 Task: Find connections with filter location Esztergom with filter topic #bestadvicewith filter profile language Potuguese with filter current company Center for Creative Leadership with filter school St. Teresa's College  with filter industry Loan Brokers with filter service category DJing with filter keywords title Customer Care Associate
Action: Mouse pressed left at (549, 70)
Screenshot: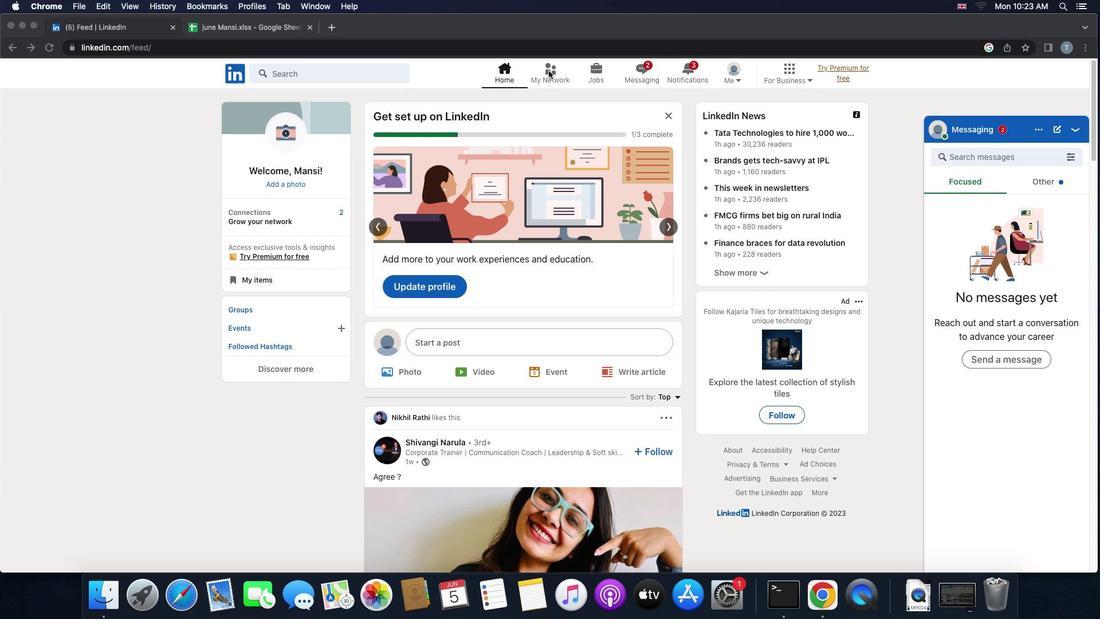 
Action: Mouse pressed left at (549, 70)
Screenshot: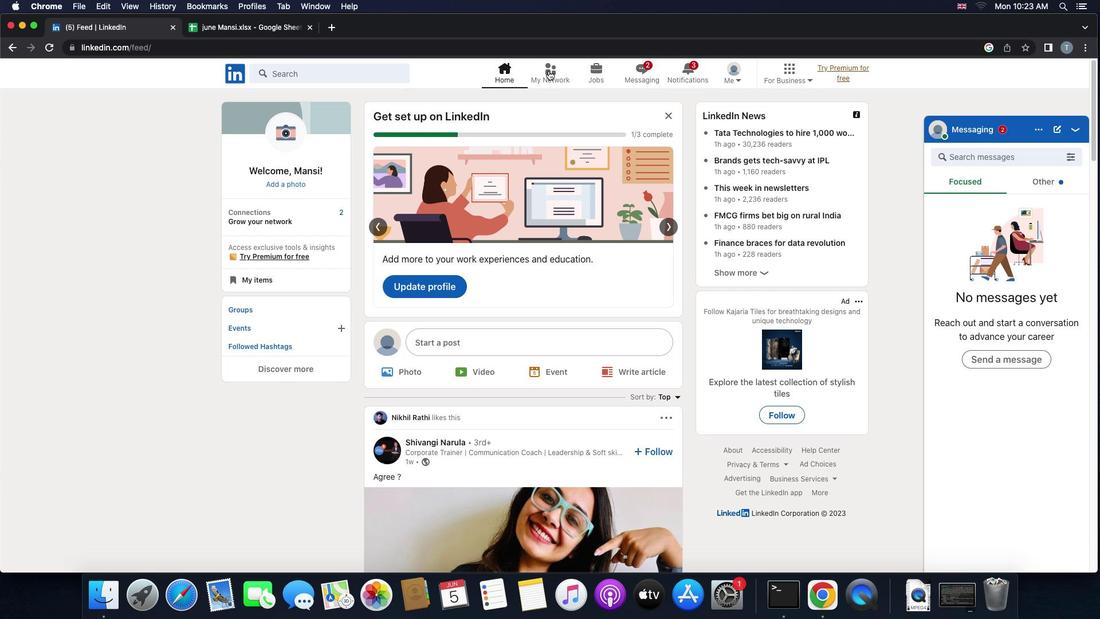 
Action: Mouse moved to (359, 135)
Screenshot: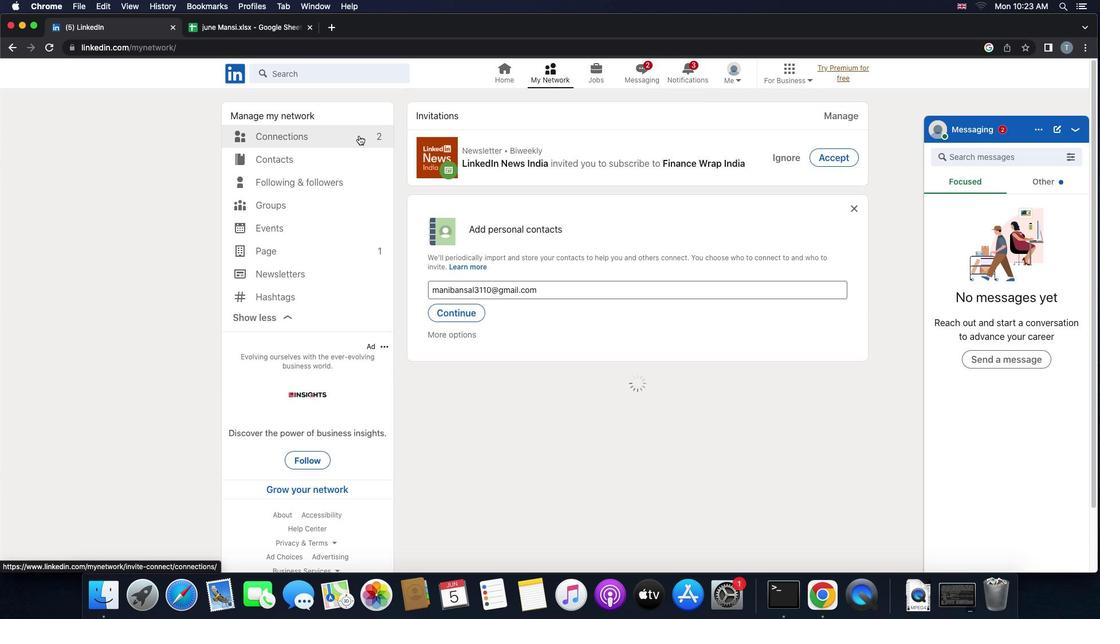 
Action: Mouse pressed left at (359, 135)
Screenshot: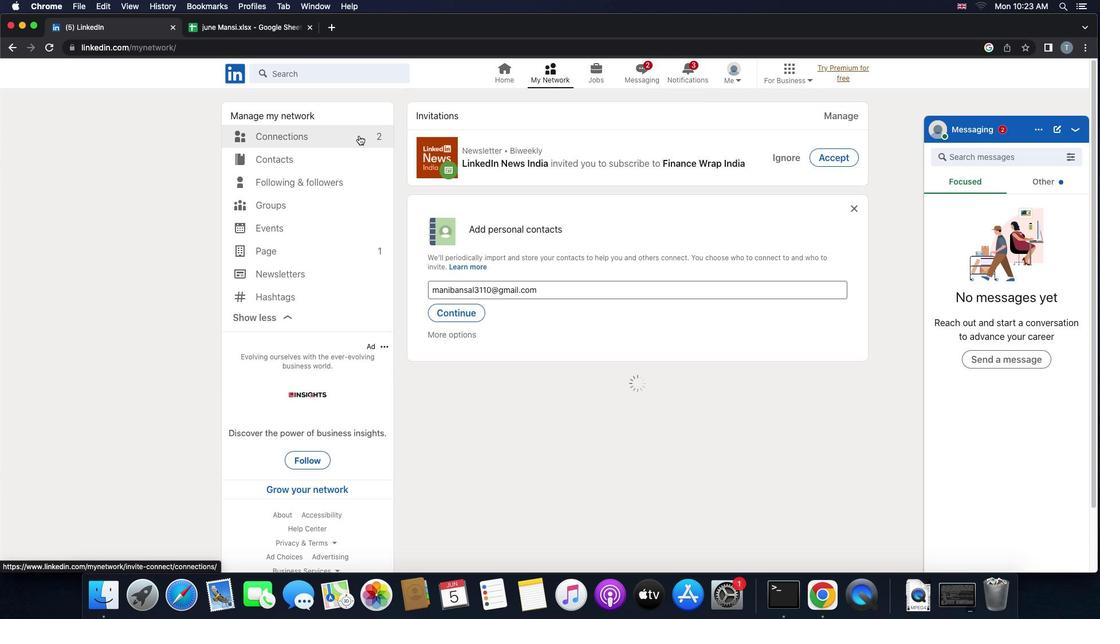 
Action: Mouse moved to (642, 138)
Screenshot: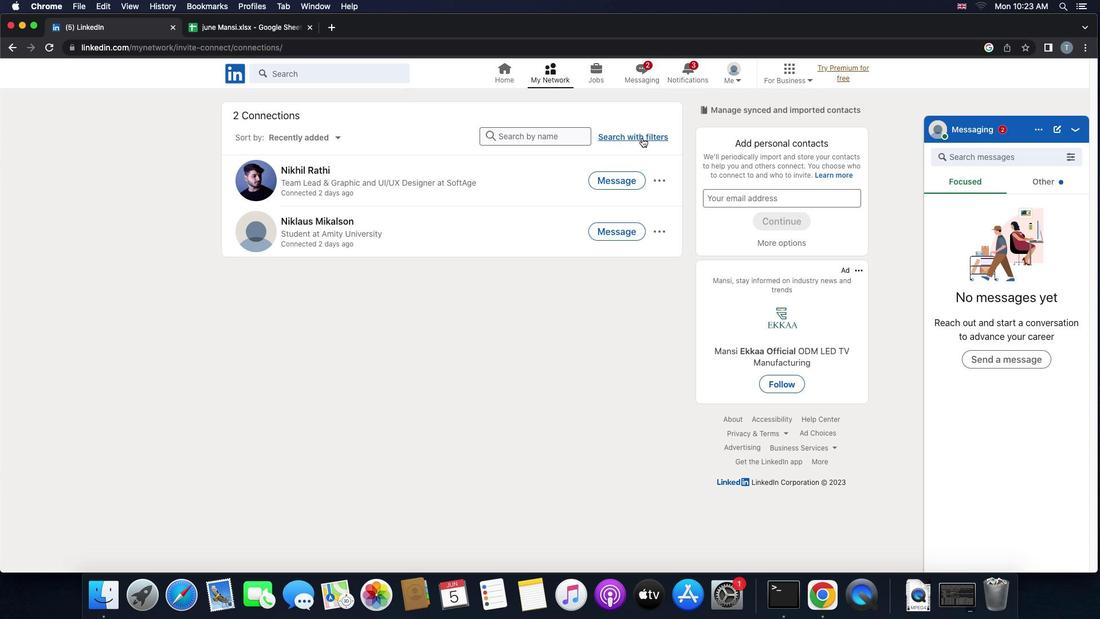 
Action: Mouse pressed left at (642, 138)
Screenshot: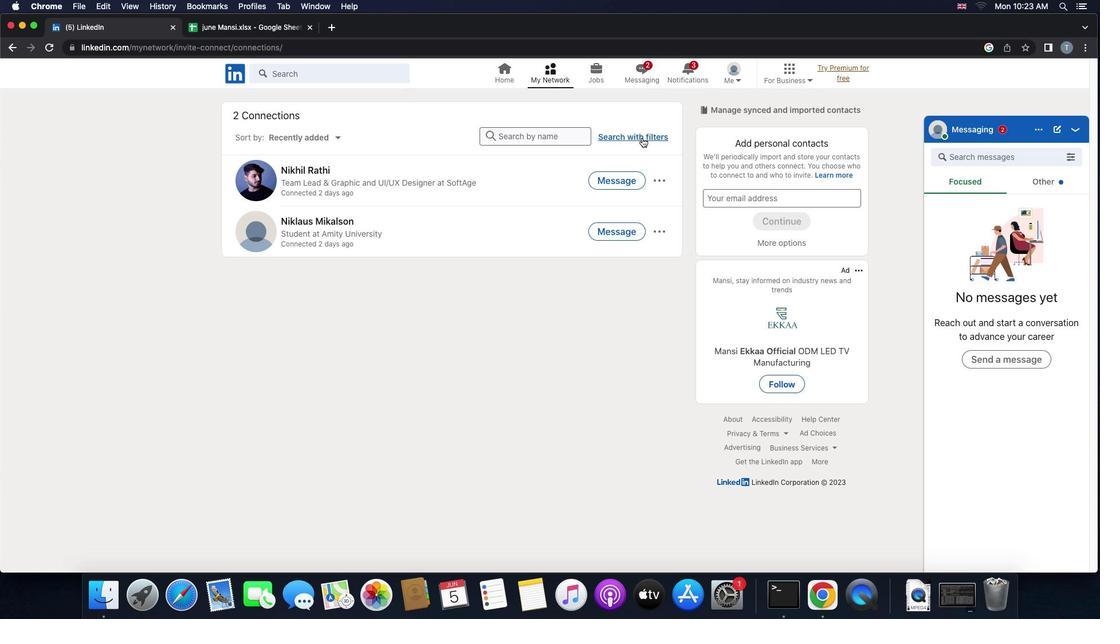 
Action: Mouse moved to (608, 106)
Screenshot: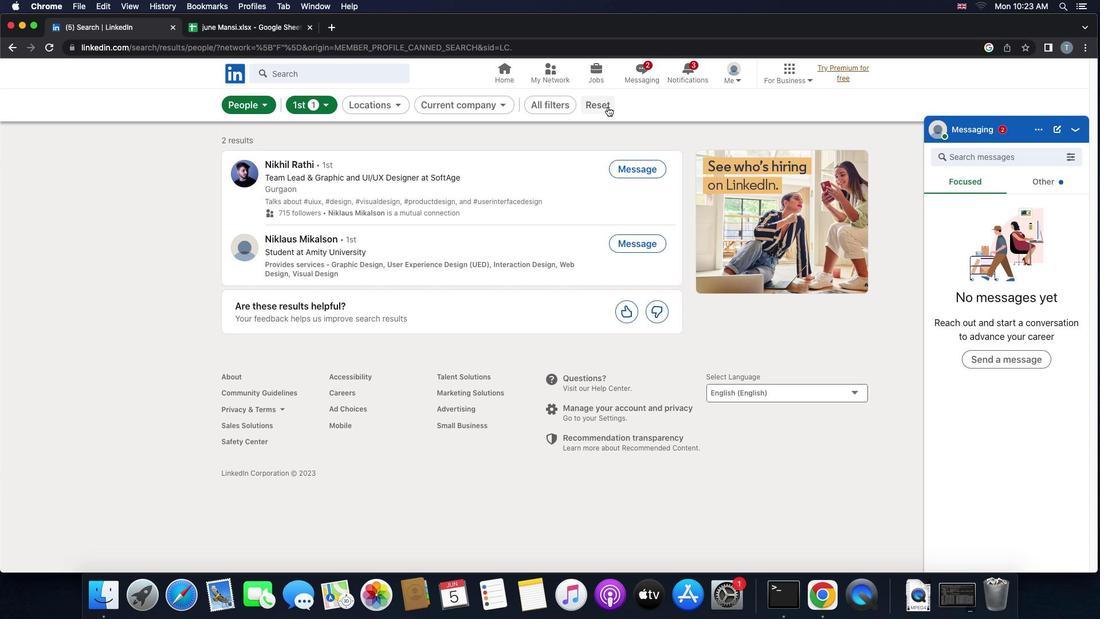 
Action: Mouse pressed left at (608, 106)
Screenshot: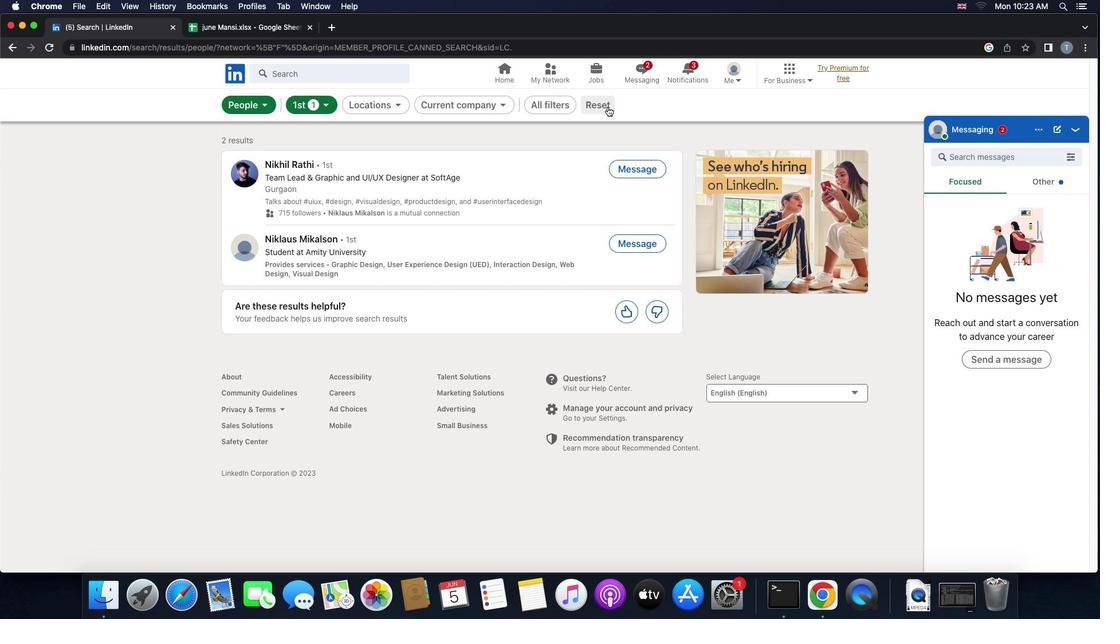 
Action: Mouse moved to (581, 106)
Screenshot: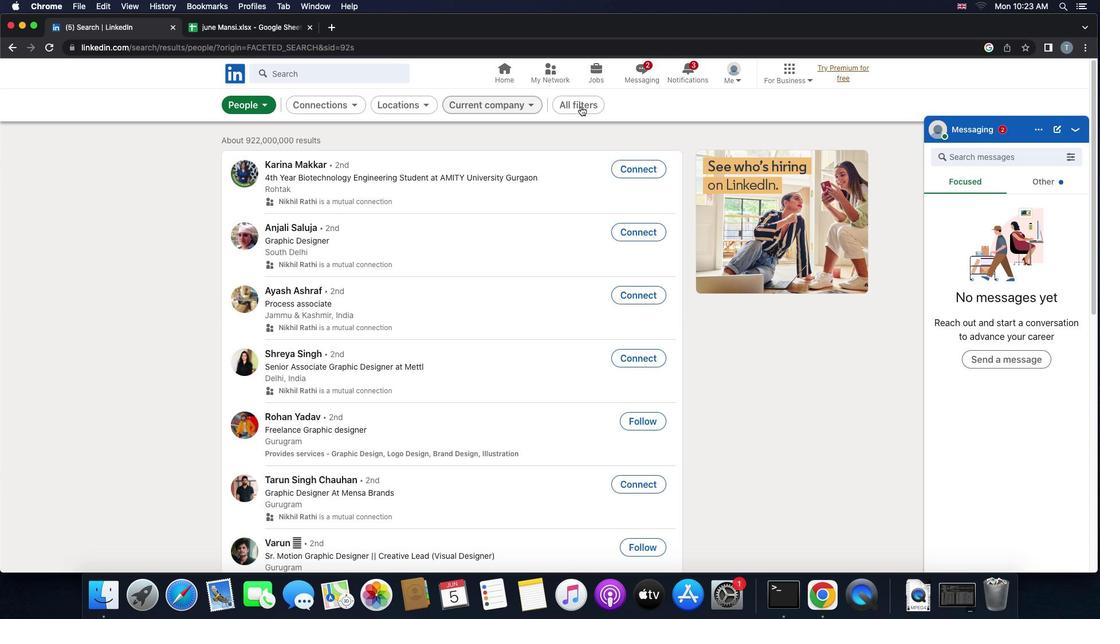
Action: Mouse pressed left at (581, 106)
Screenshot: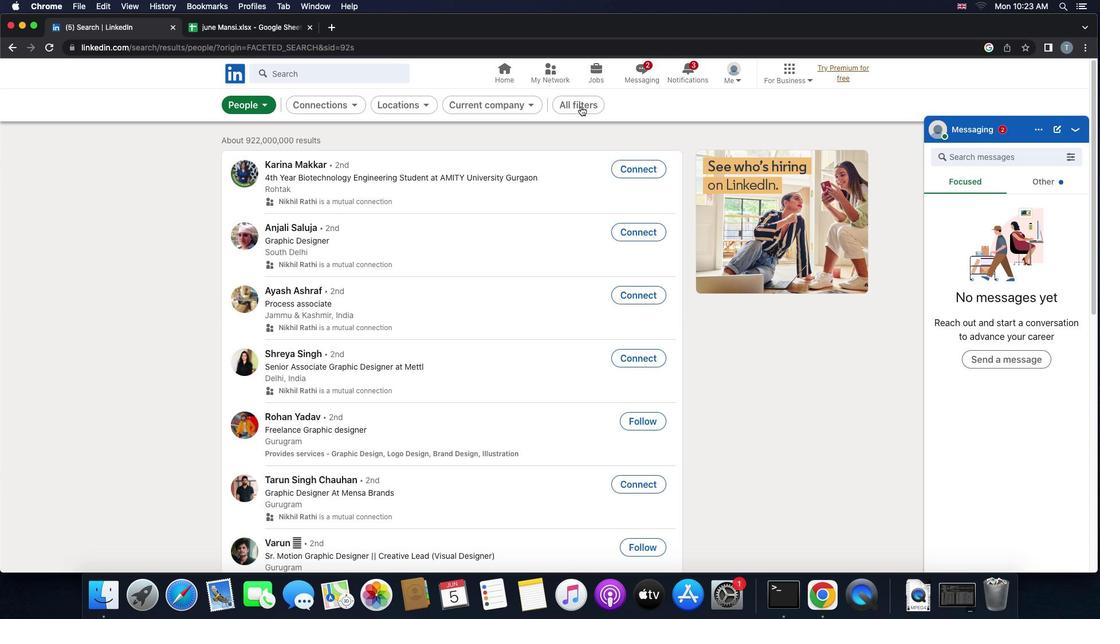 
Action: Mouse moved to (894, 338)
Screenshot: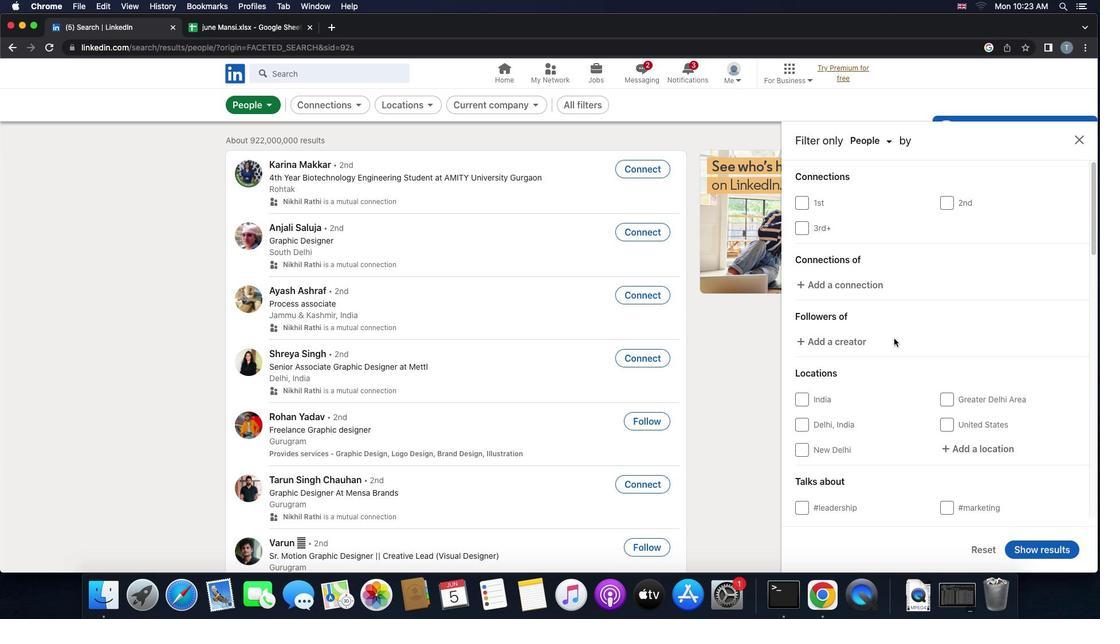 
Action: Mouse scrolled (894, 338) with delta (0, 0)
Screenshot: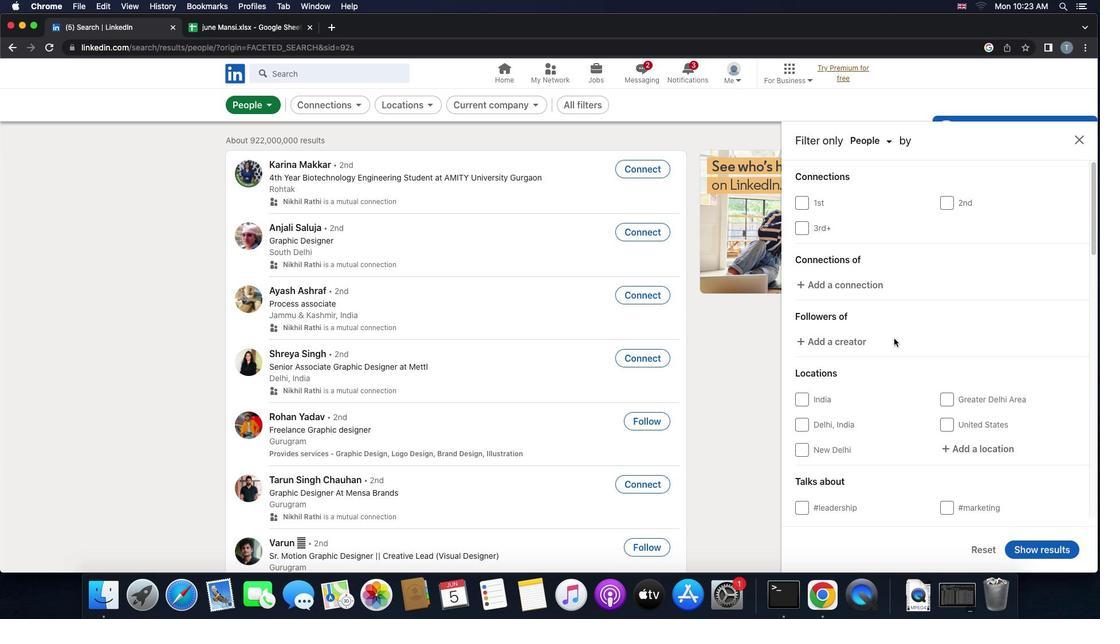 
Action: Mouse scrolled (894, 338) with delta (0, 0)
Screenshot: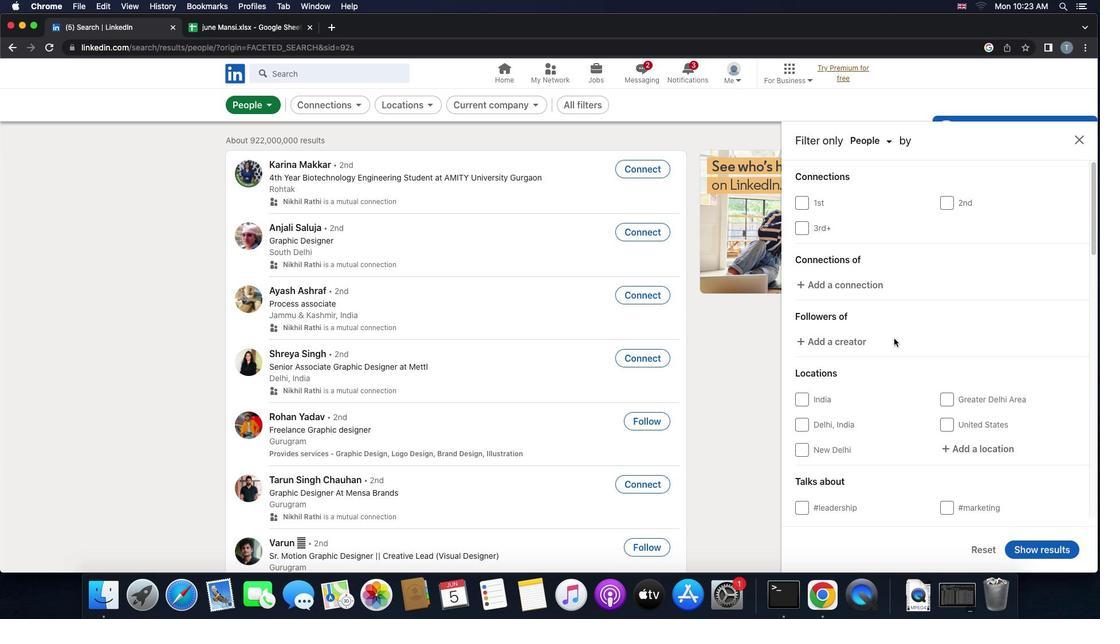 
Action: Mouse scrolled (894, 338) with delta (0, -1)
Screenshot: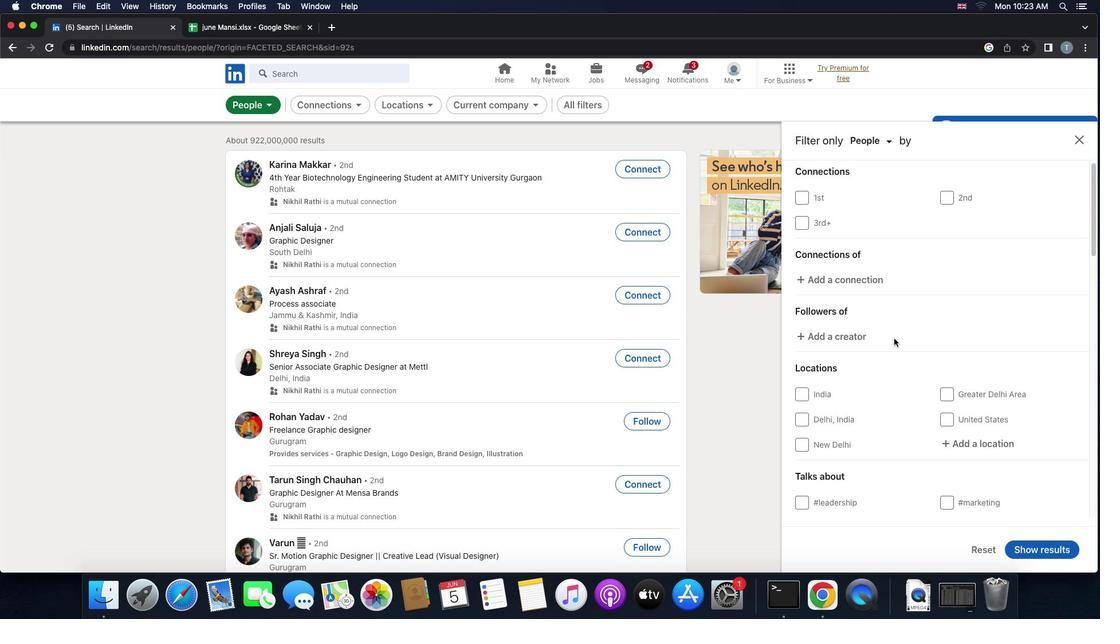 
Action: Mouse moved to (971, 371)
Screenshot: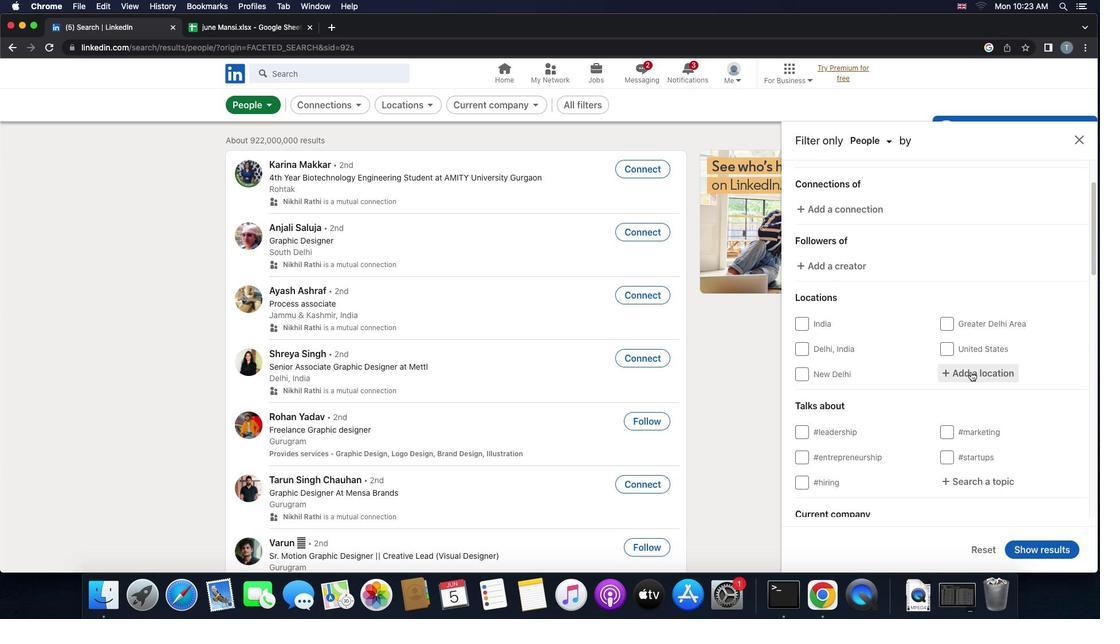 
Action: Mouse pressed left at (971, 371)
Screenshot: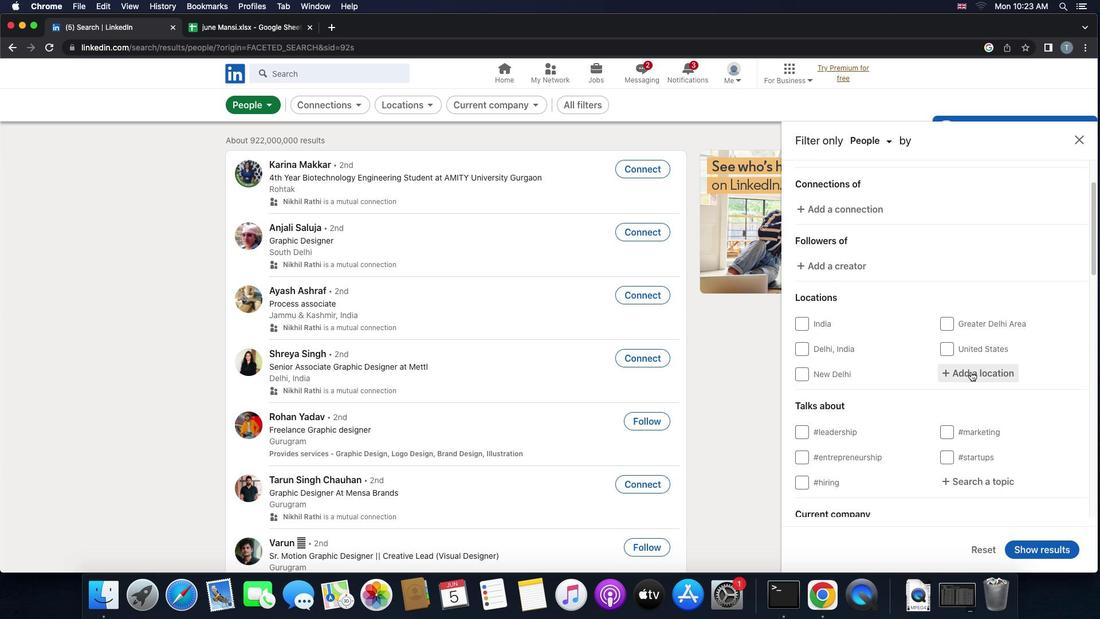 
Action: Key pressed 'e''s''z''t''e''r''g''o''m'
Screenshot: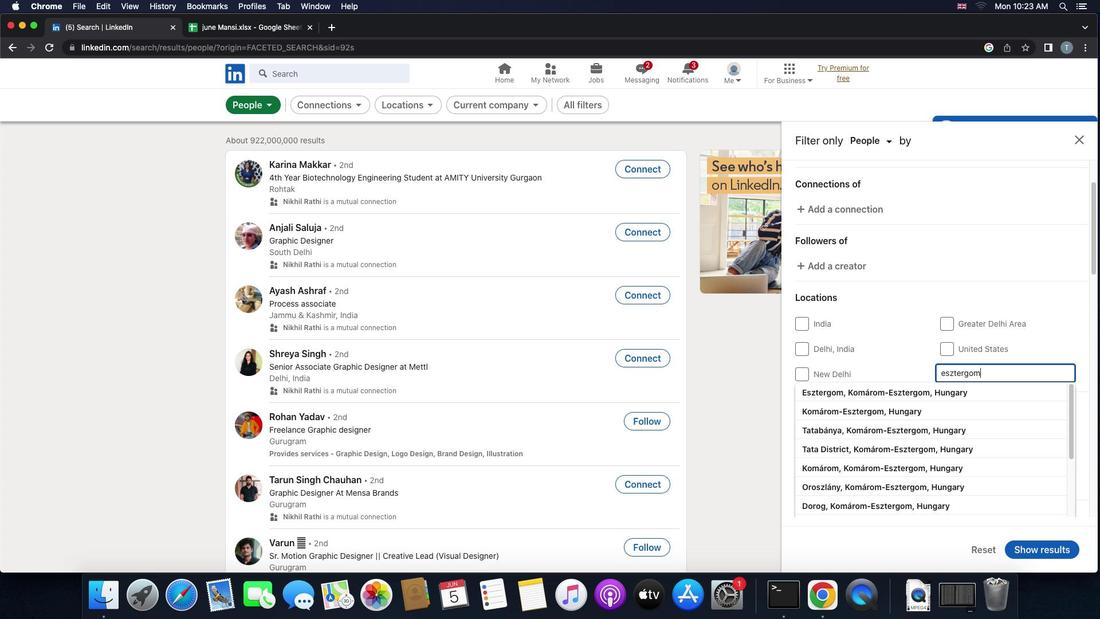 
Action: Mouse moved to (962, 394)
Screenshot: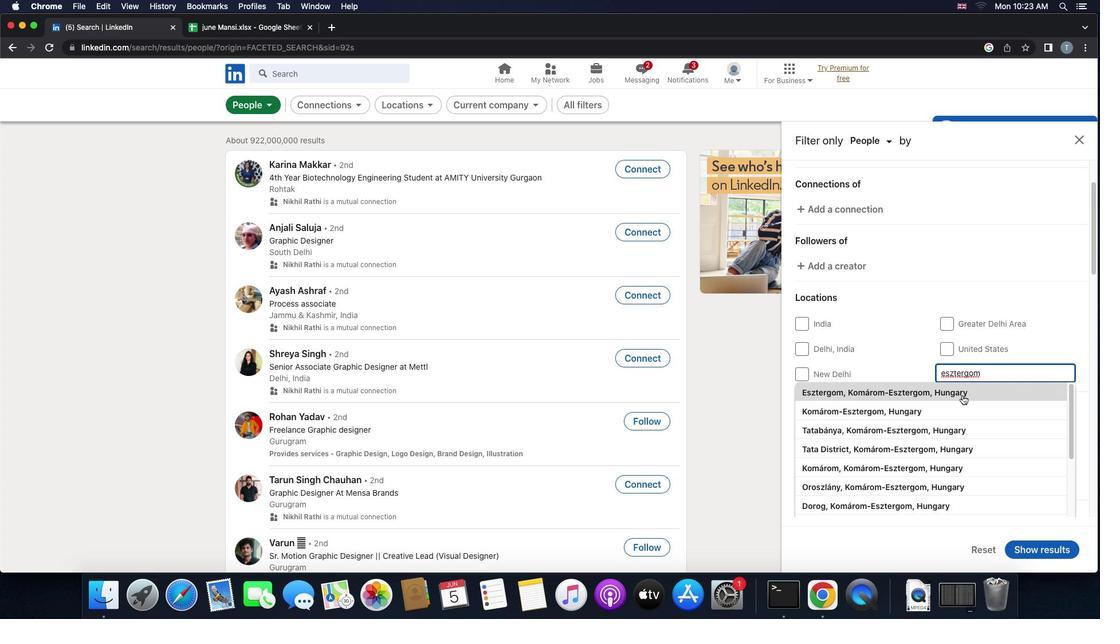 
Action: Mouse pressed left at (962, 394)
Screenshot: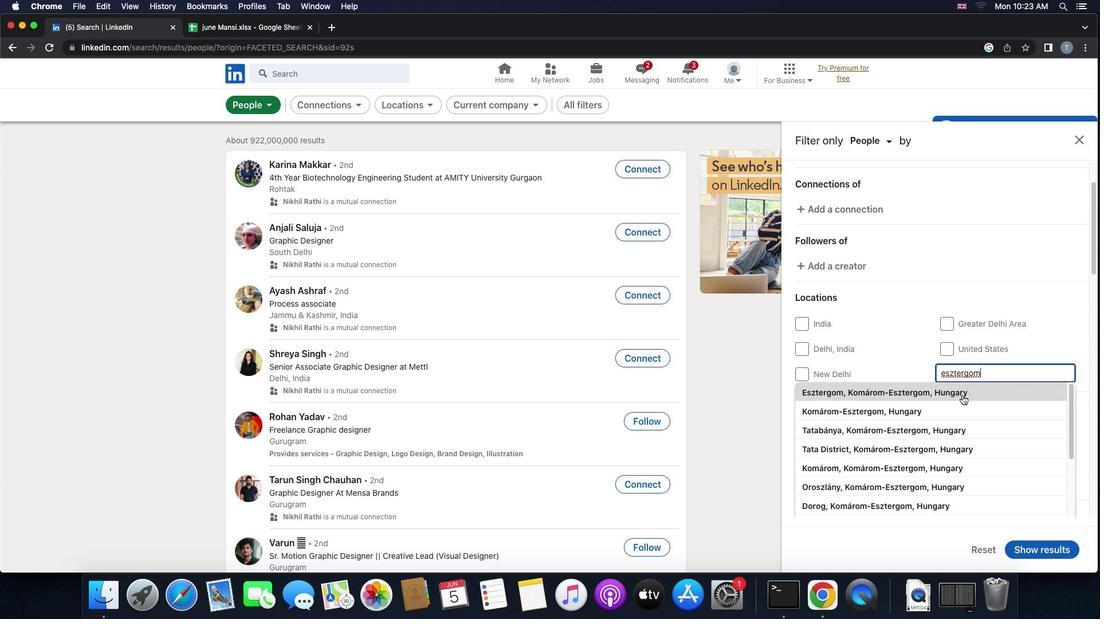 
Action: Mouse scrolled (962, 394) with delta (0, 0)
Screenshot: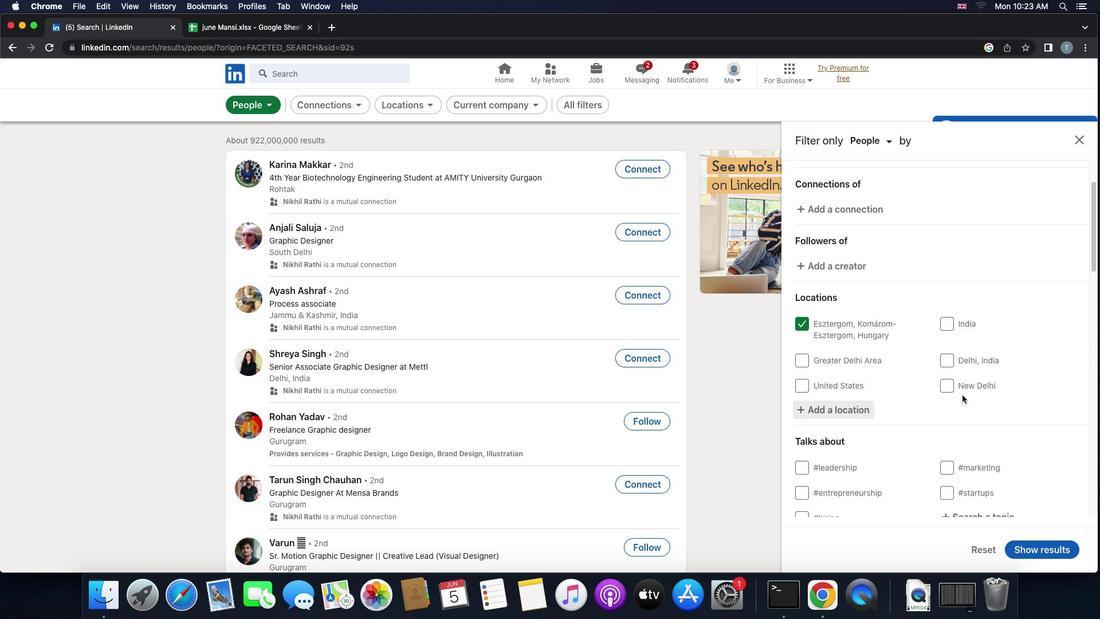 
Action: Mouse scrolled (962, 394) with delta (0, 0)
Screenshot: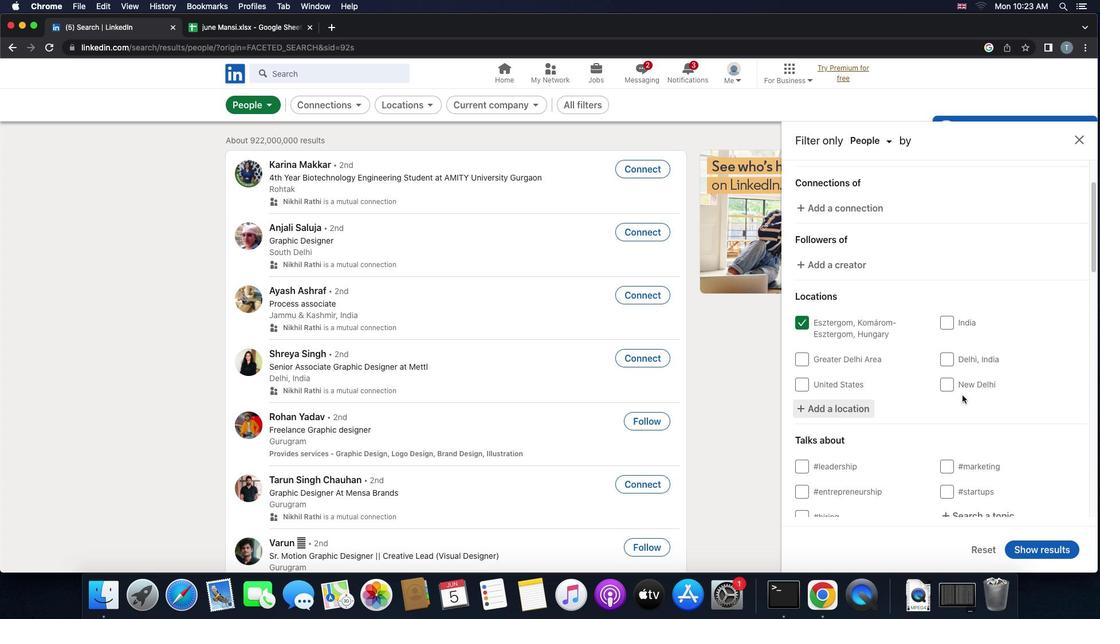
Action: Mouse scrolled (962, 394) with delta (0, 0)
Screenshot: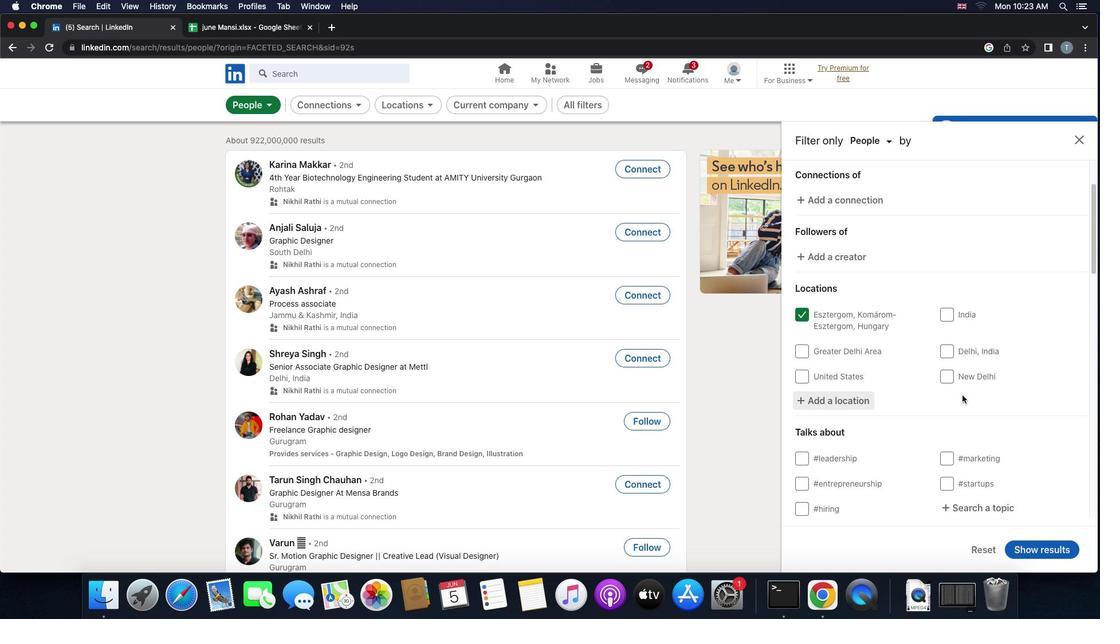 
Action: Mouse scrolled (962, 394) with delta (0, 0)
Screenshot: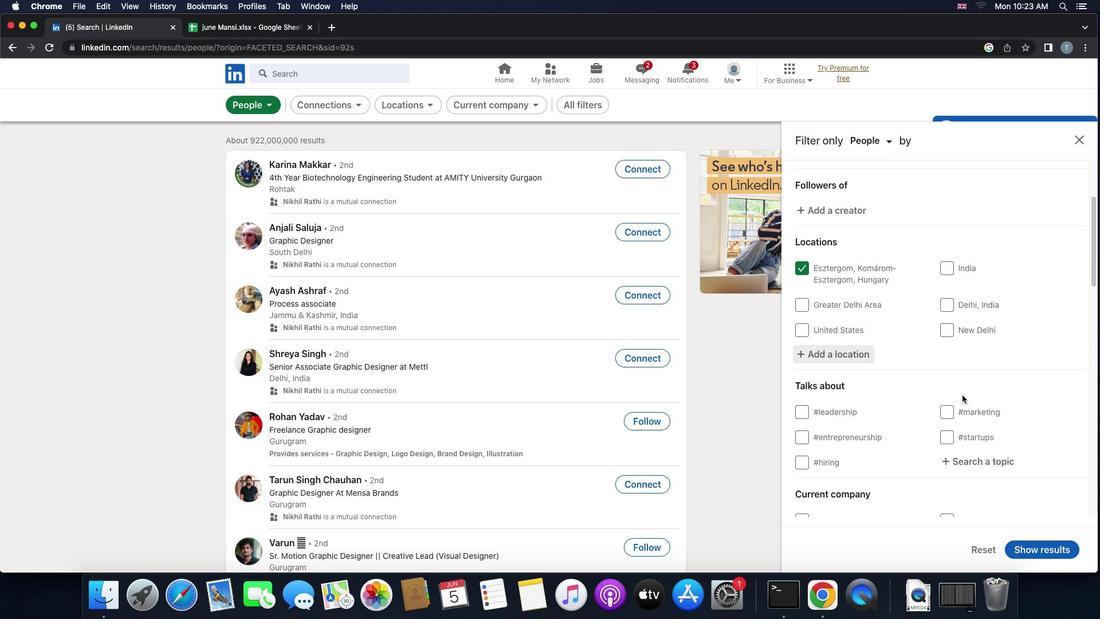 
Action: Mouse scrolled (962, 394) with delta (0, 0)
Screenshot: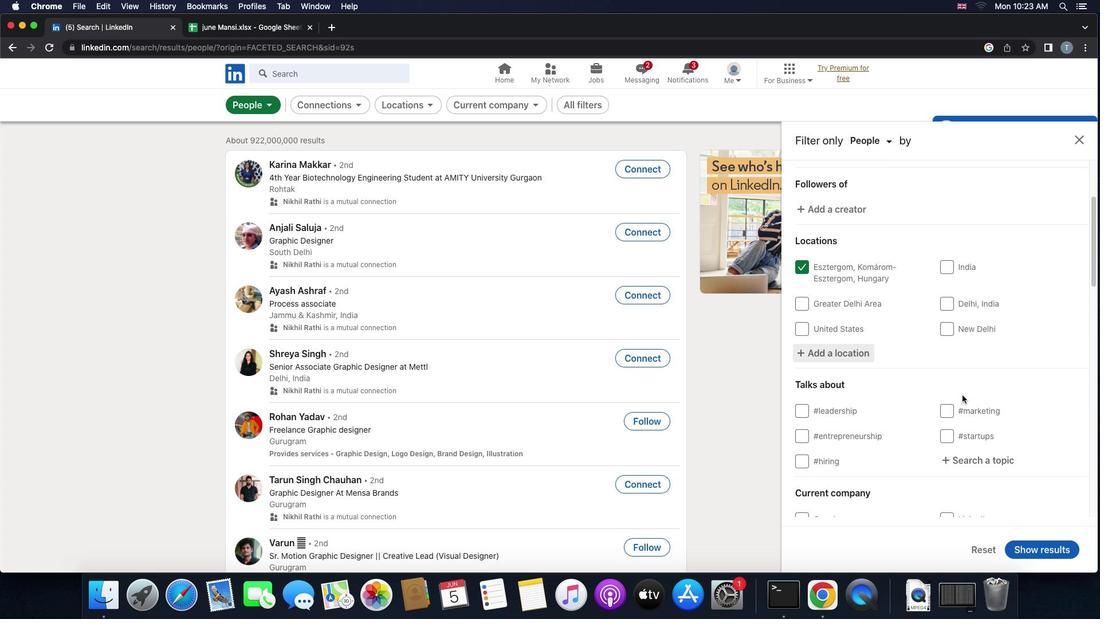 
Action: Mouse scrolled (962, 394) with delta (0, 0)
Screenshot: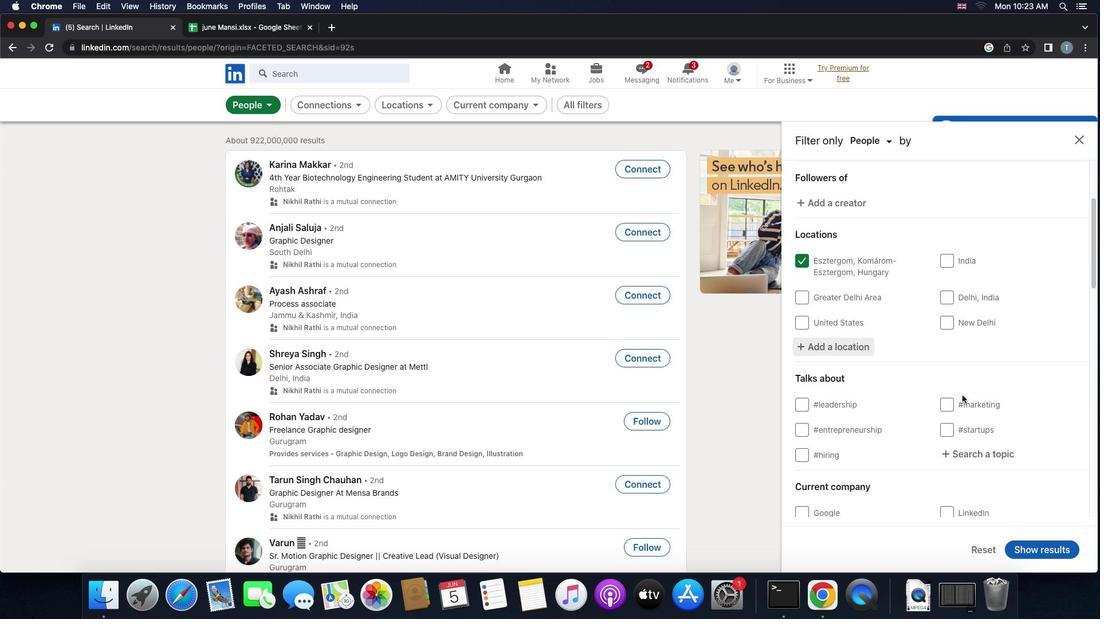 
Action: Mouse moved to (974, 402)
Screenshot: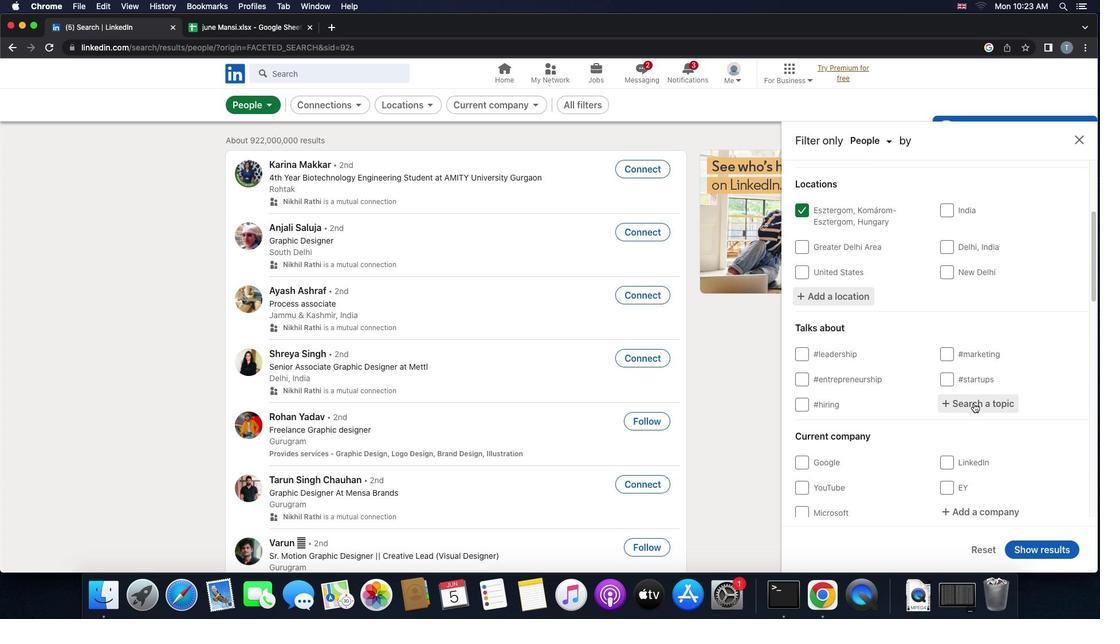 
Action: Mouse pressed left at (974, 402)
Screenshot: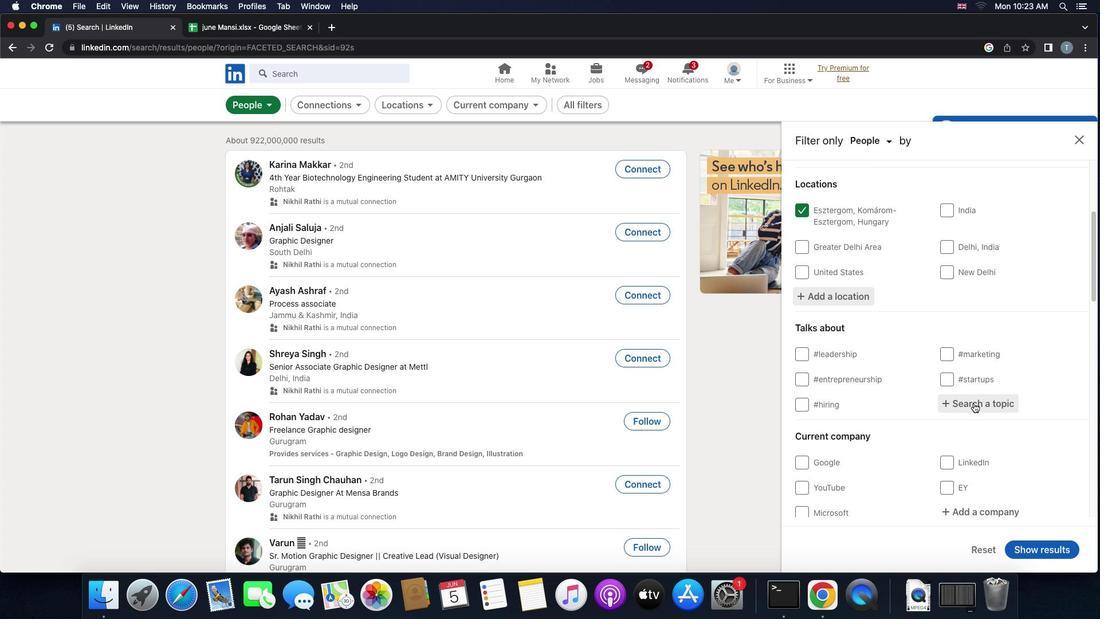 
Action: Key pressed 'b''e''s''t''a''d''v''i''c''e'
Screenshot: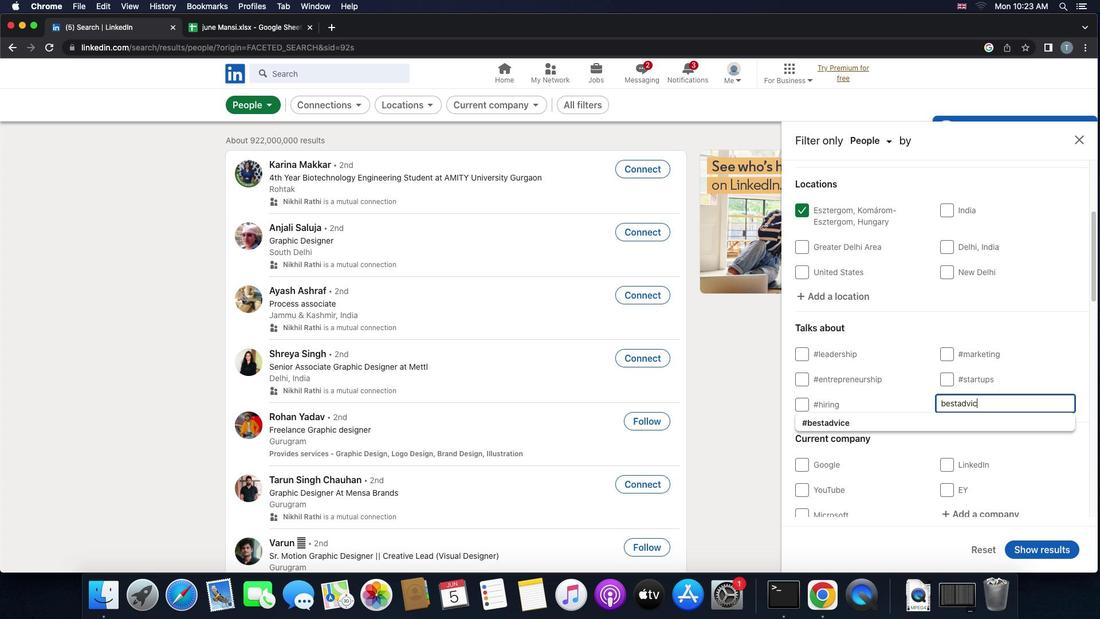
Action: Mouse moved to (948, 423)
Screenshot: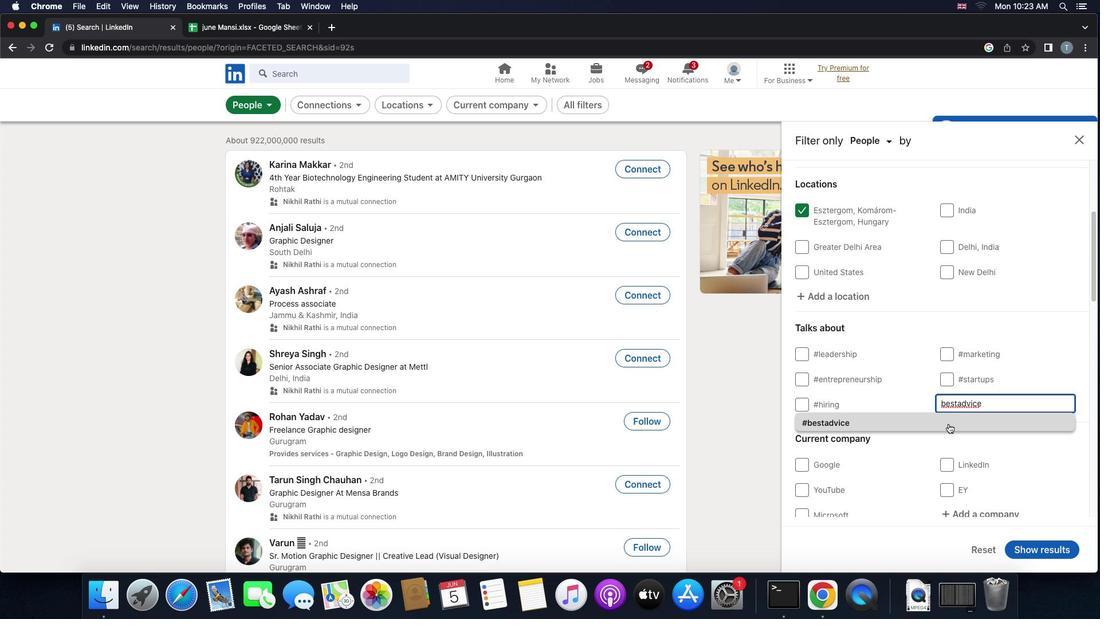 
Action: Mouse pressed left at (948, 423)
Screenshot: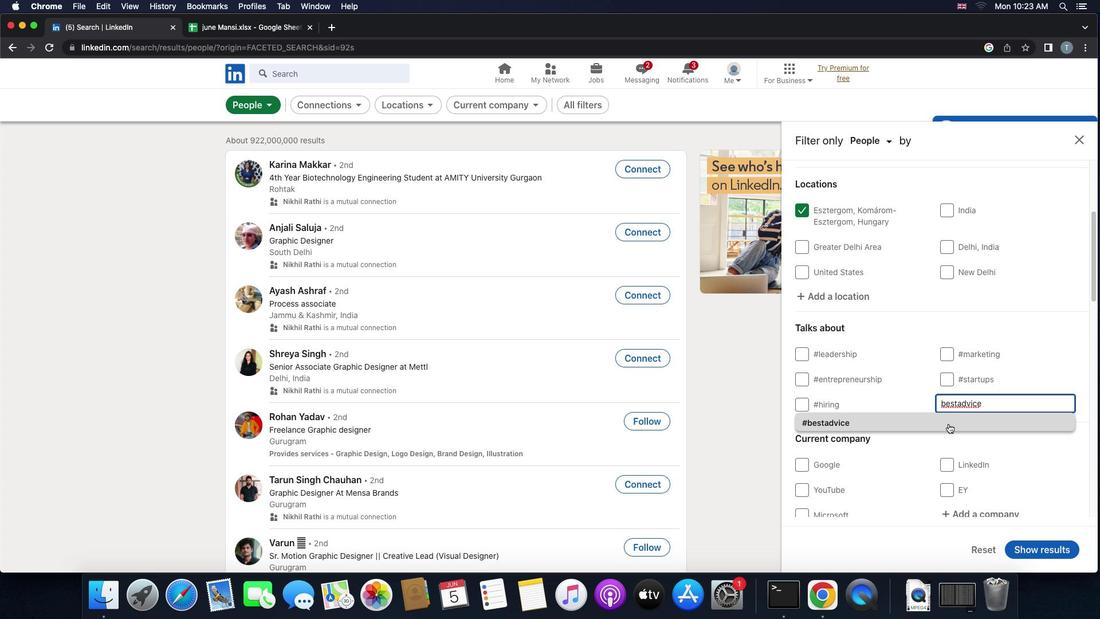 
Action: Mouse scrolled (948, 423) with delta (0, 0)
Screenshot: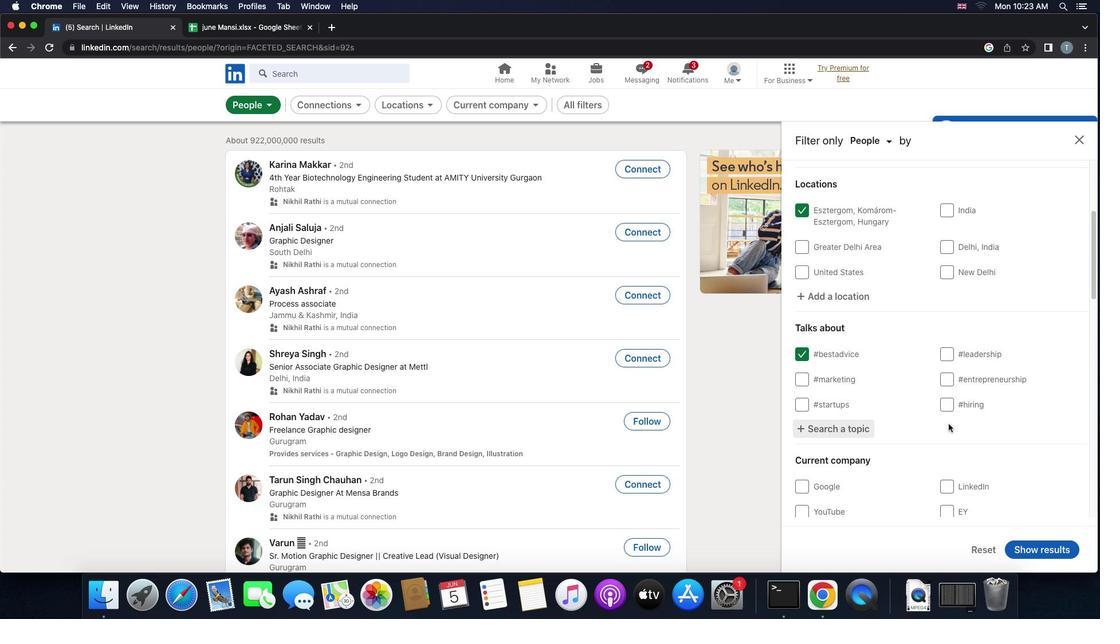 
Action: Mouse scrolled (948, 423) with delta (0, 0)
Screenshot: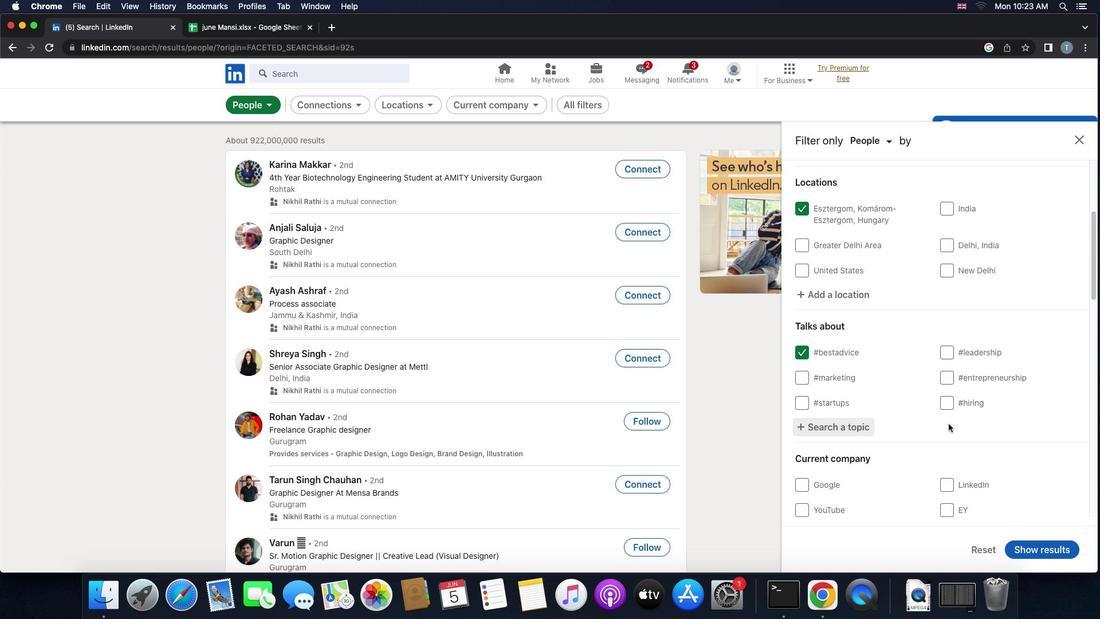 
Action: Mouse scrolled (948, 423) with delta (0, -1)
Screenshot: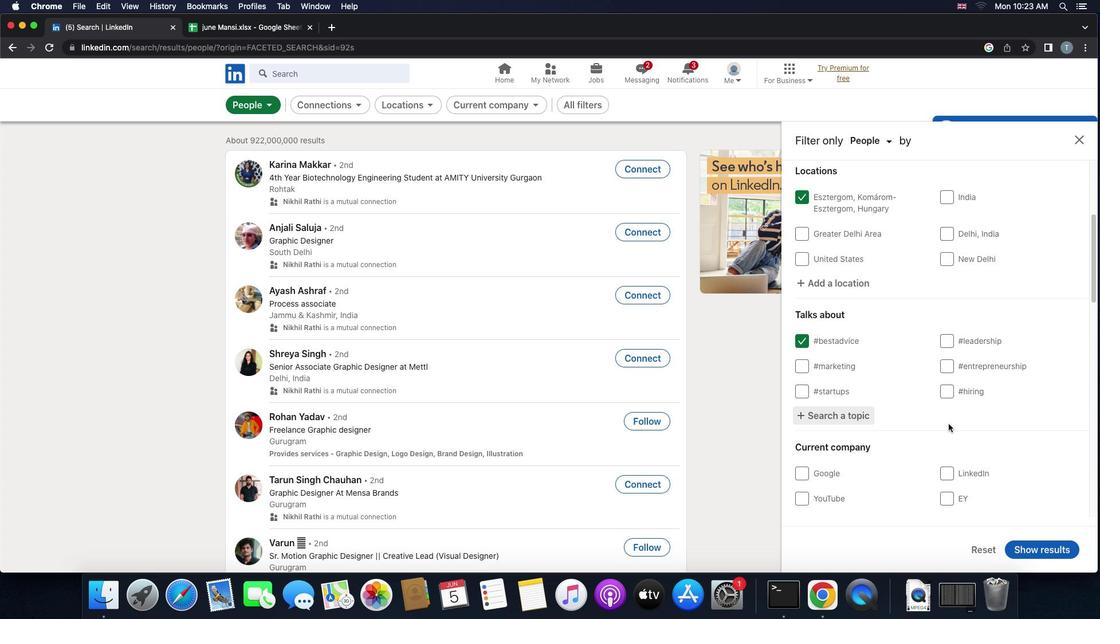 
Action: Mouse scrolled (948, 423) with delta (0, -1)
Screenshot: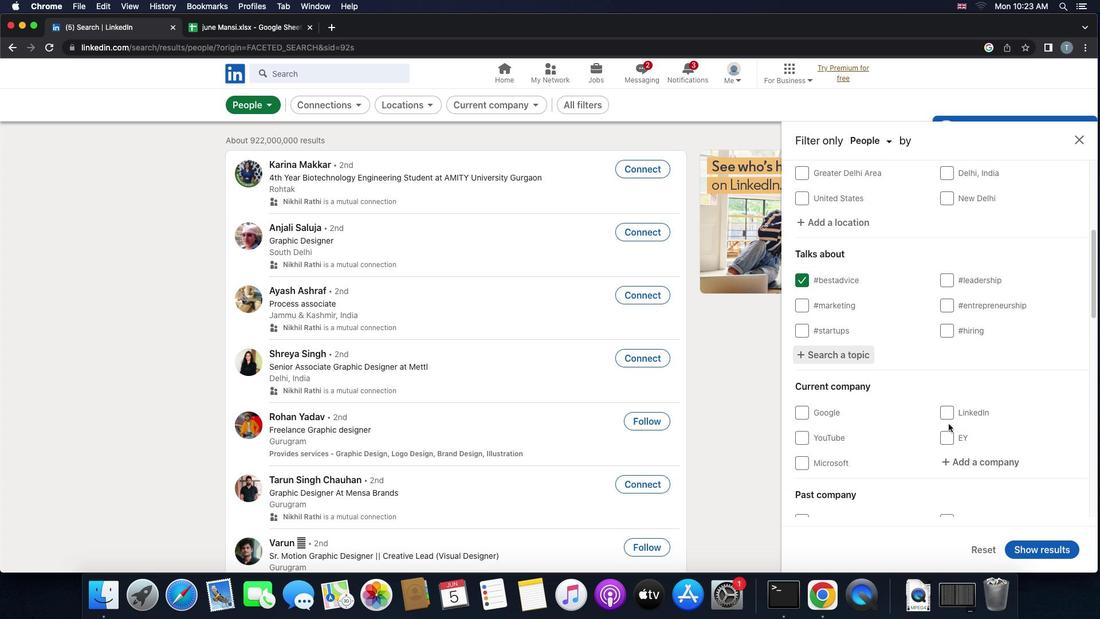 
Action: Mouse scrolled (948, 423) with delta (0, 0)
Screenshot: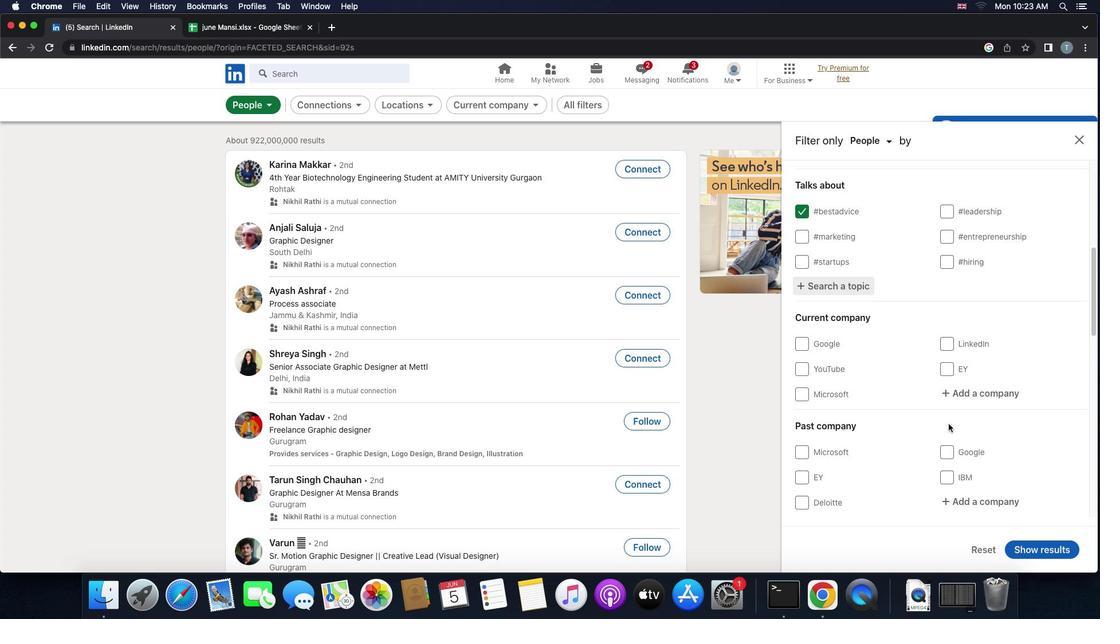
Action: Mouse scrolled (948, 423) with delta (0, 0)
Screenshot: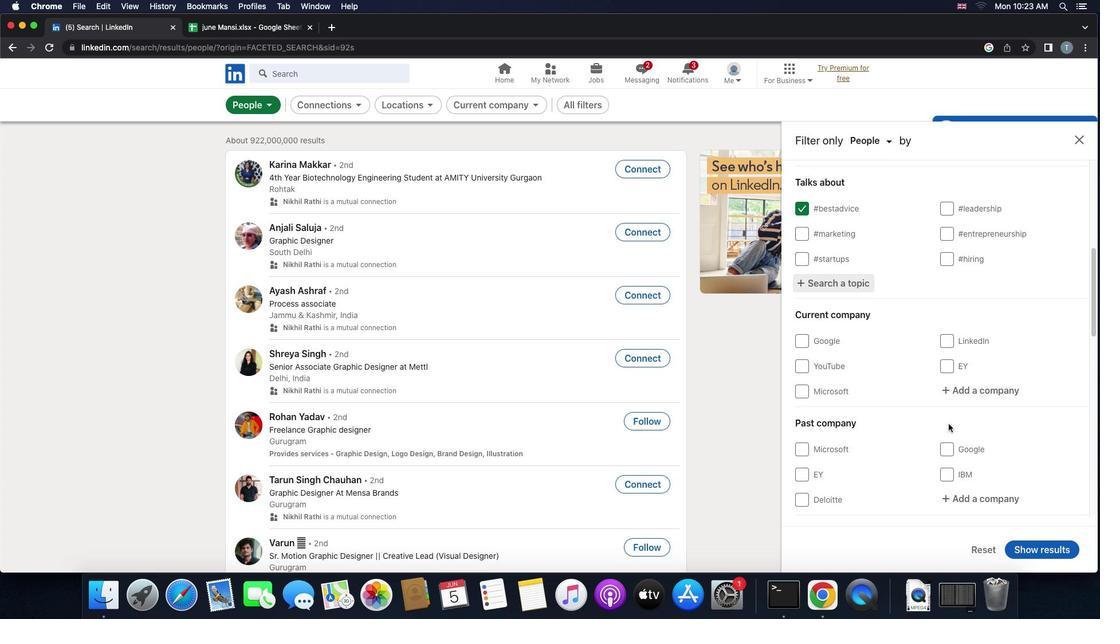 
Action: Mouse moved to (1004, 387)
Screenshot: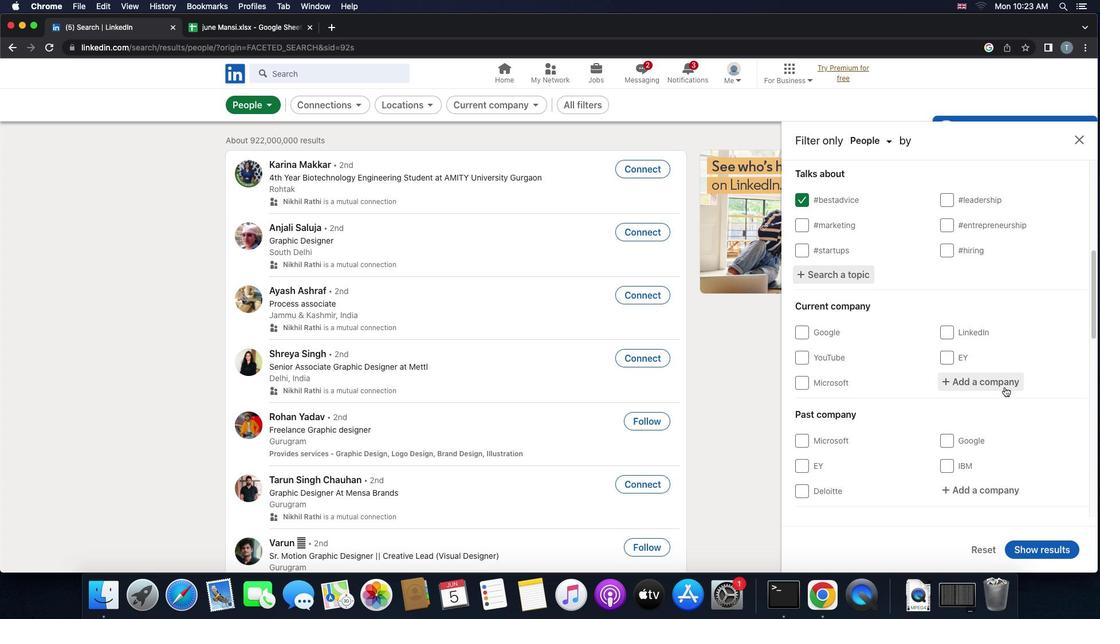 
Action: Mouse pressed left at (1004, 387)
Screenshot: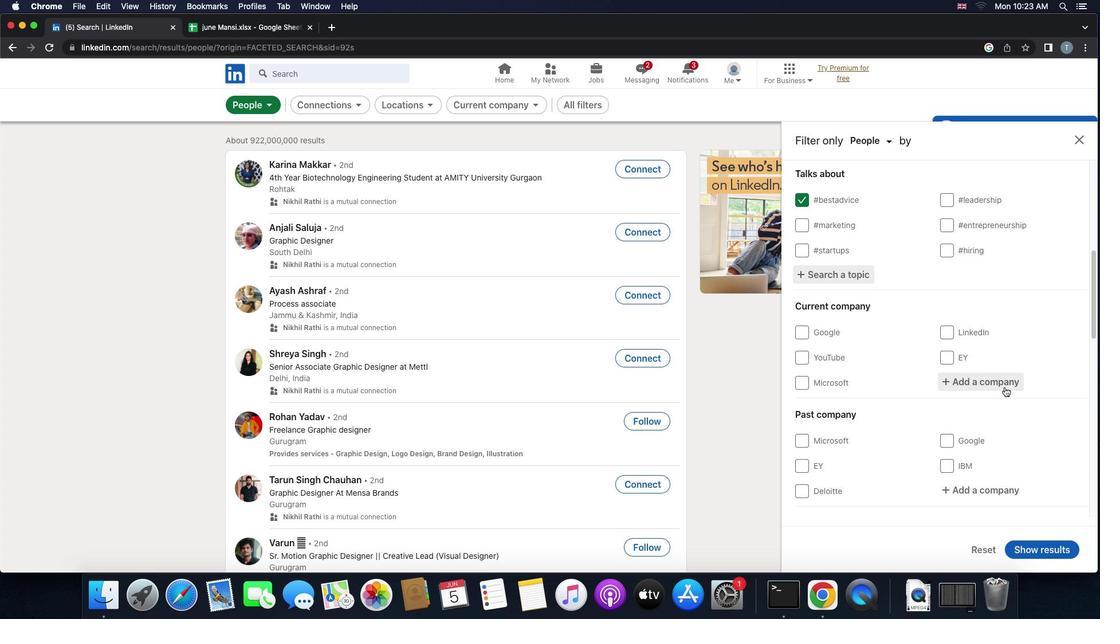 
Action: Key pressed 'c''e''n''t''r''e'Key.space'f''o''r'Key.space'c''r''e''a''t''i''v''e'Key.space'l''e''a''d''e''r''s''h''i''p'
Screenshot: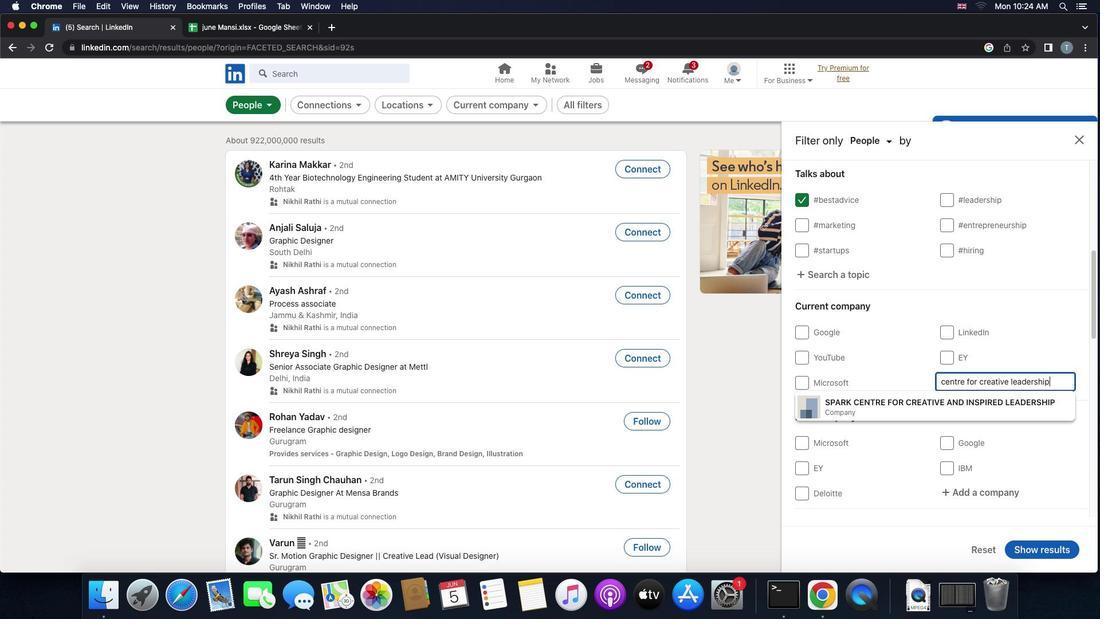 
Action: Mouse moved to (975, 406)
Screenshot: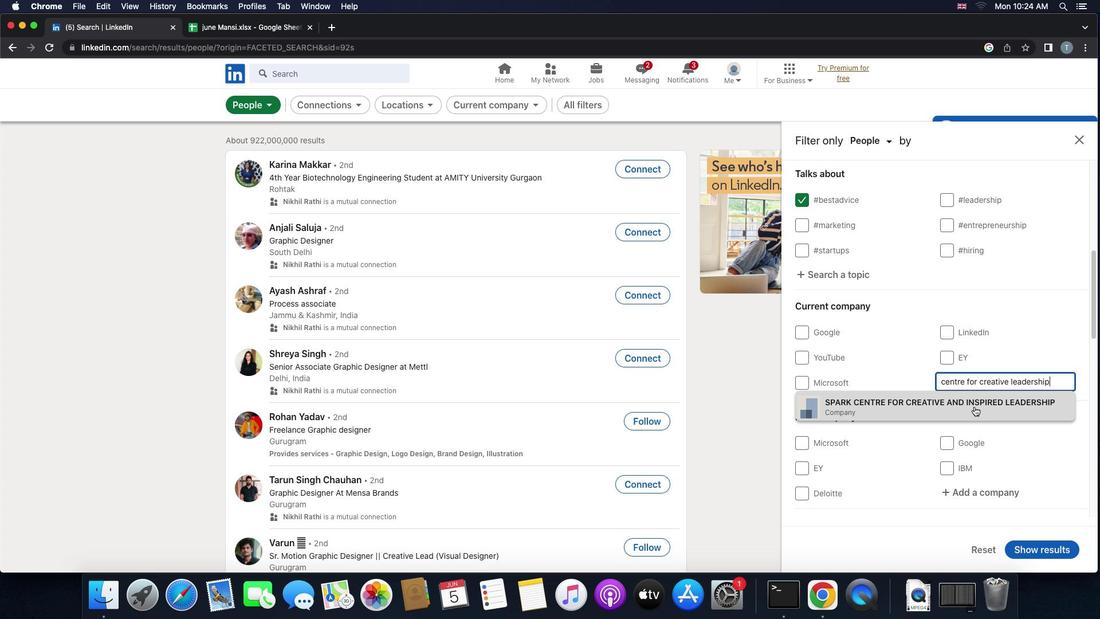 
Action: Mouse pressed left at (975, 406)
Screenshot: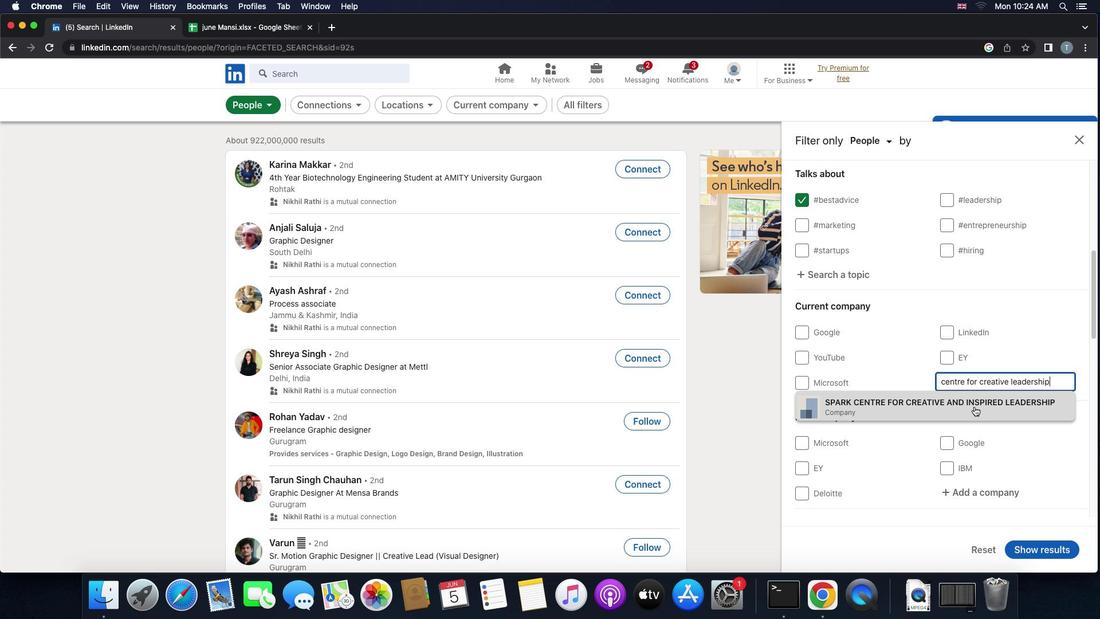 
Action: Mouse scrolled (975, 406) with delta (0, 0)
Screenshot: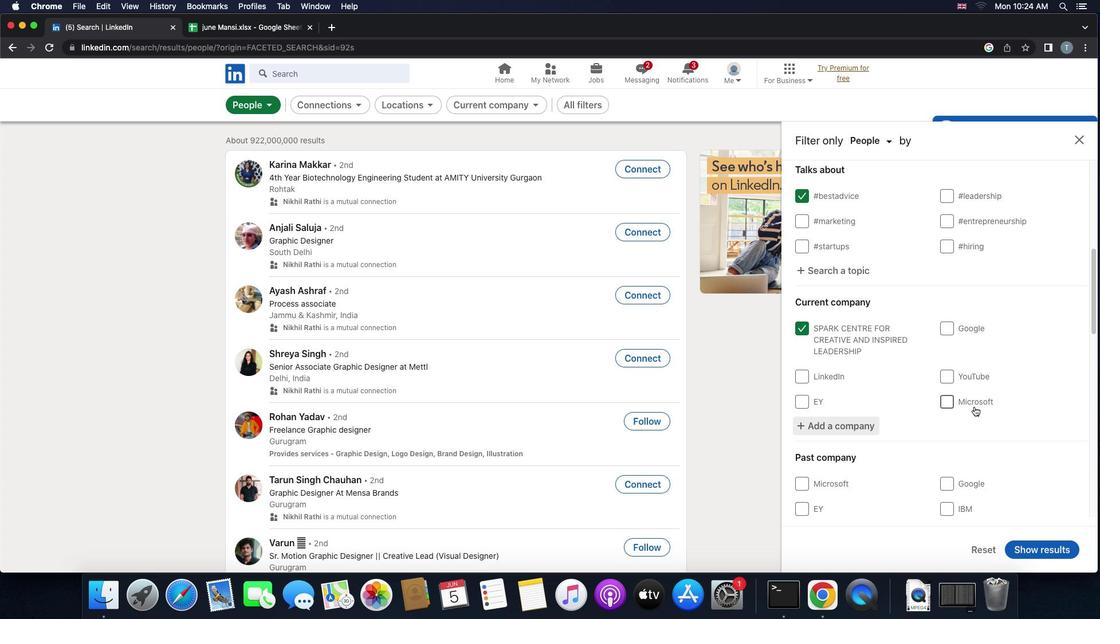 
Action: Mouse scrolled (975, 406) with delta (0, 0)
Screenshot: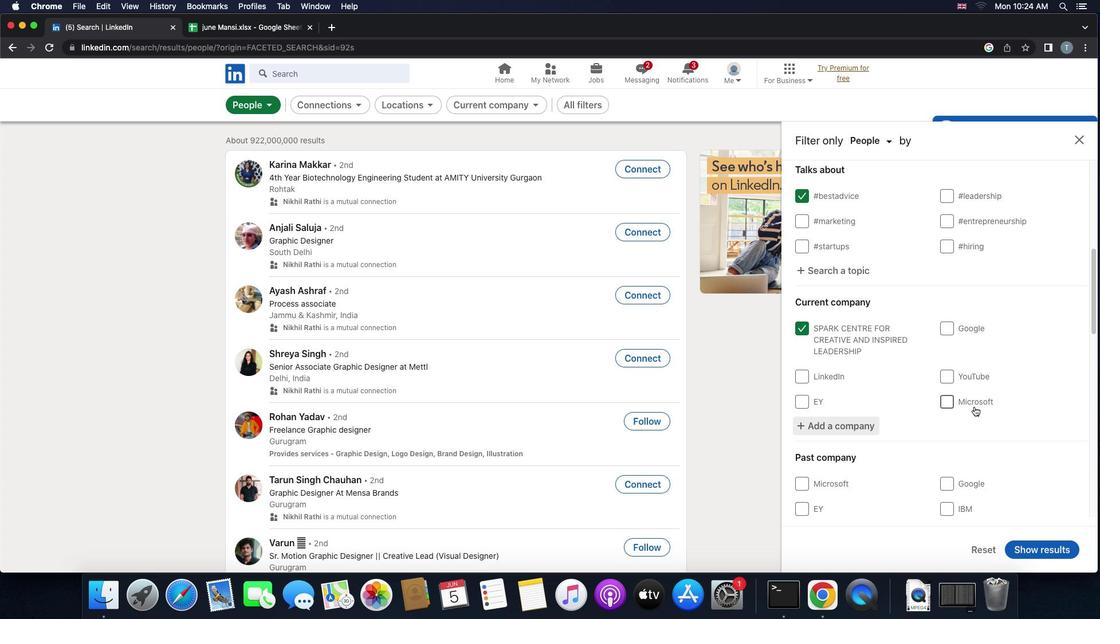 
Action: Mouse scrolled (975, 406) with delta (0, 0)
Screenshot: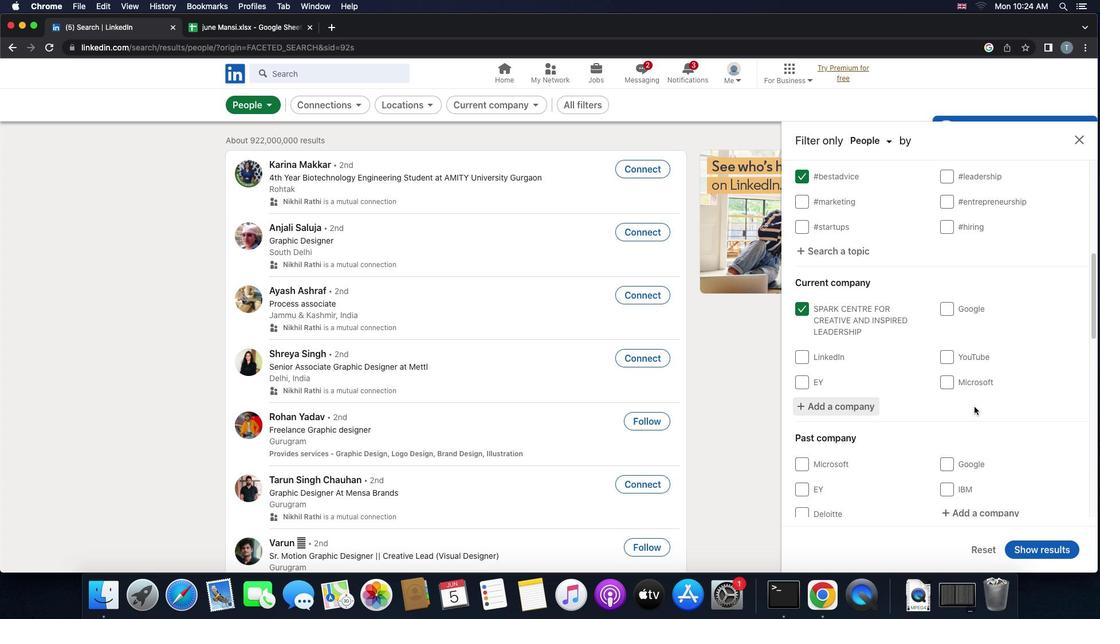 
Action: Mouse scrolled (975, 406) with delta (0, 0)
Screenshot: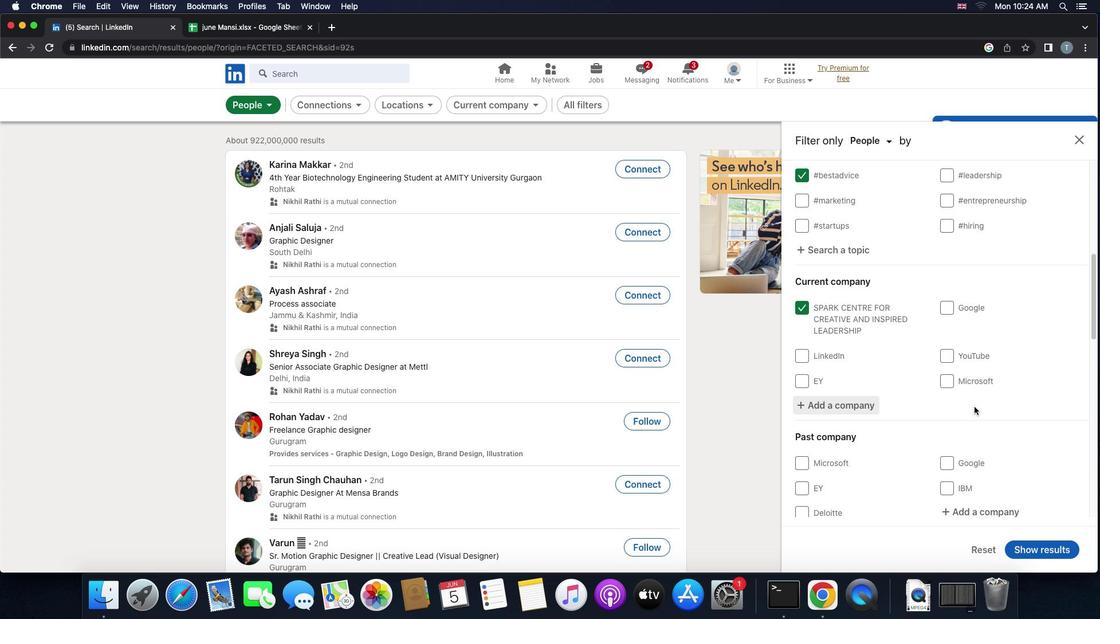 
Action: Mouse scrolled (975, 406) with delta (0, 0)
Screenshot: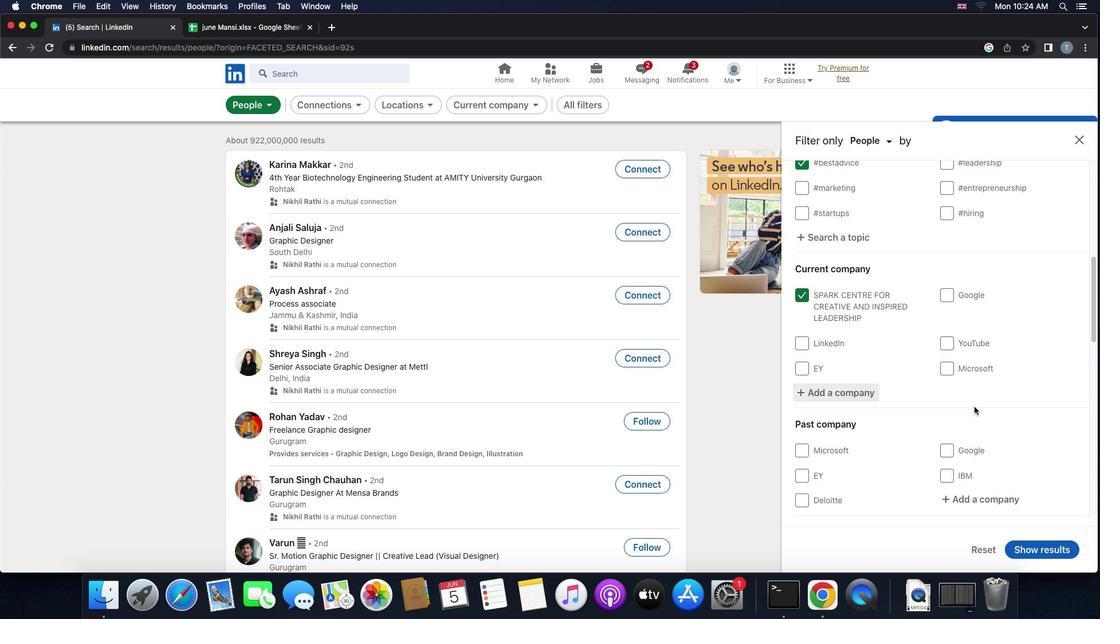
Action: Mouse scrolled (975, 406) with delta (0, -1)
Screenshot: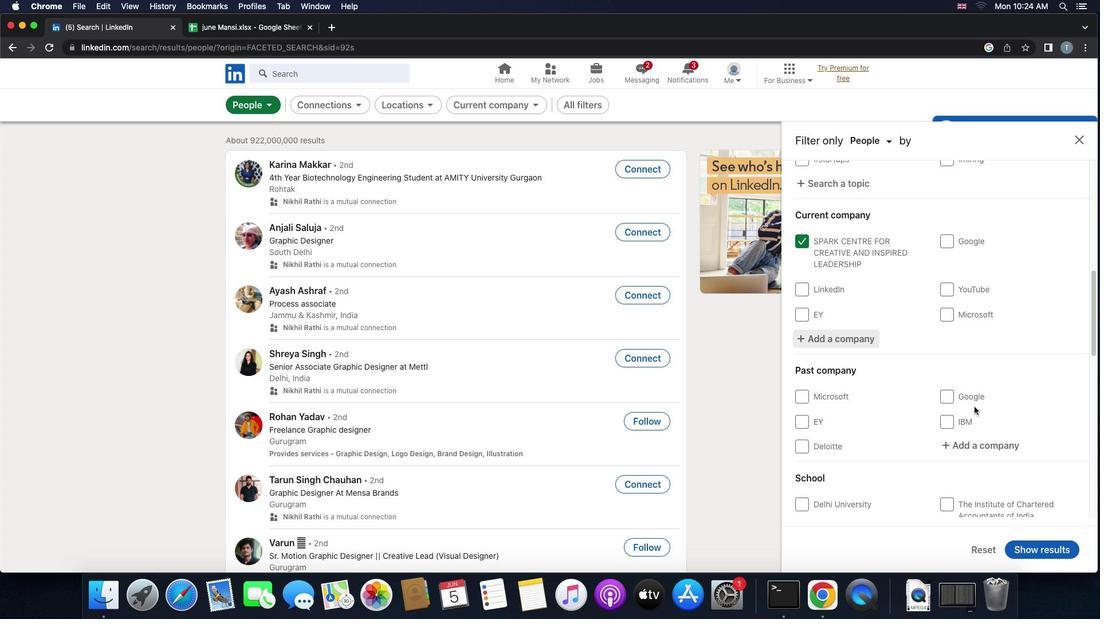 
Action: Mouse scrolled (975, 406) with delta (0, -1)
Screenshot: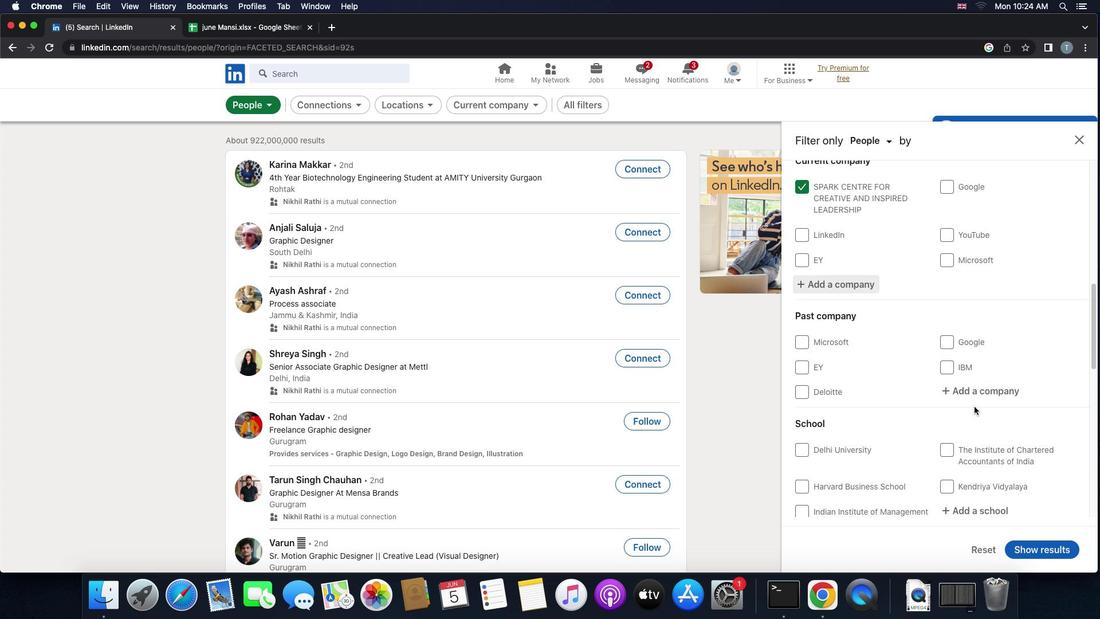 
Action: Mouse scrolled (975, 406) with delta (0, 0)
Screenshot: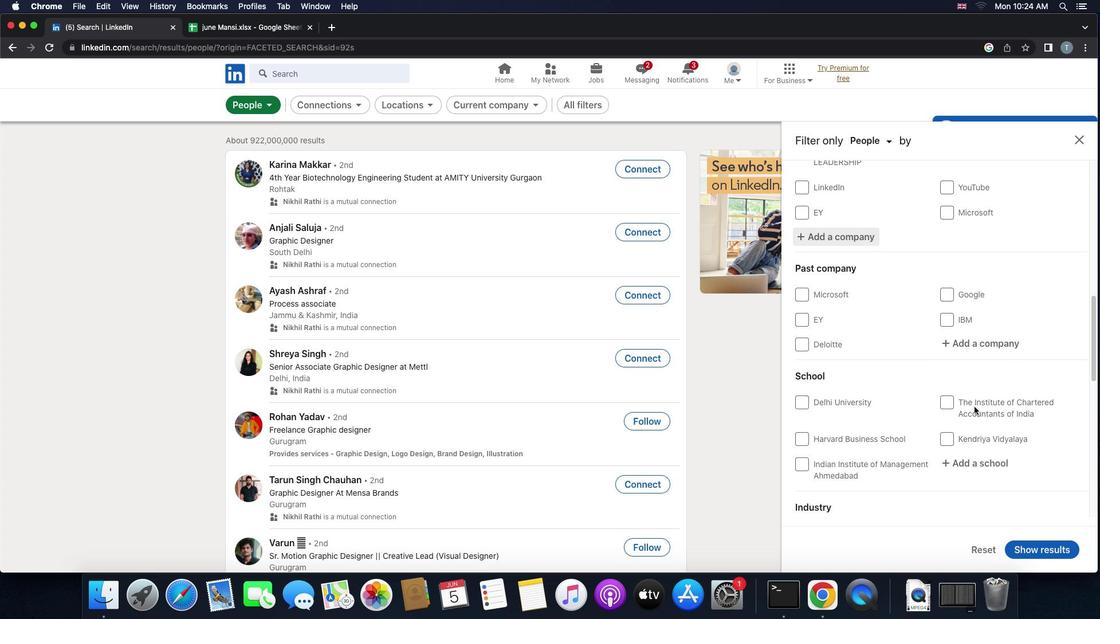 
Action: Mouse scrolled (975, 406) with delta (0, 0)
Screenshot: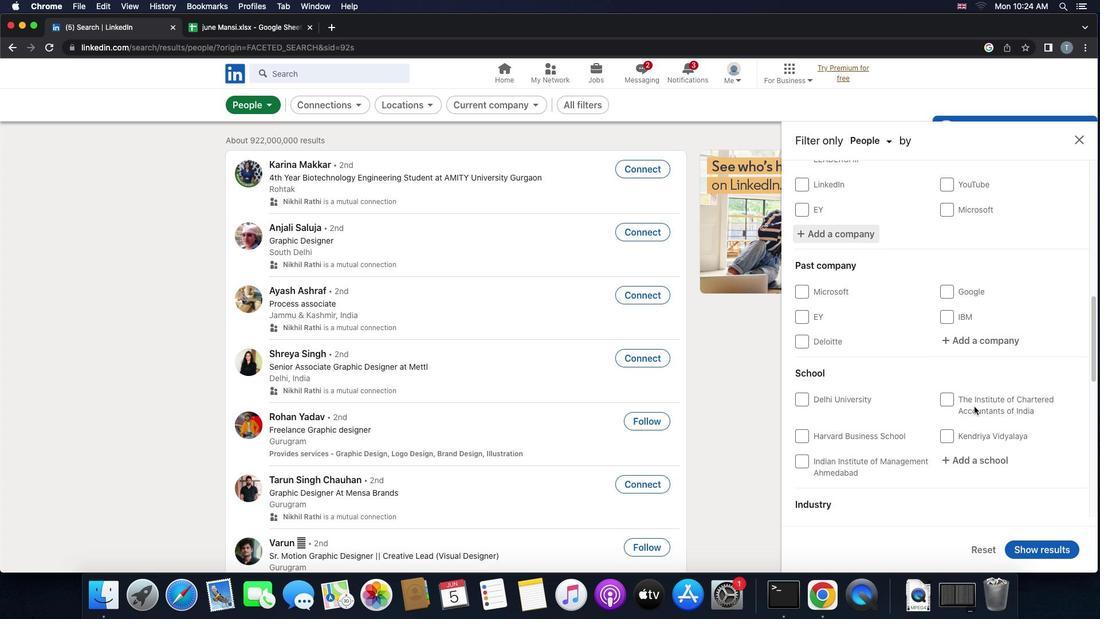 
Action: Mouse scrolled (975, 406) with delta (0, 0)
Screenshot: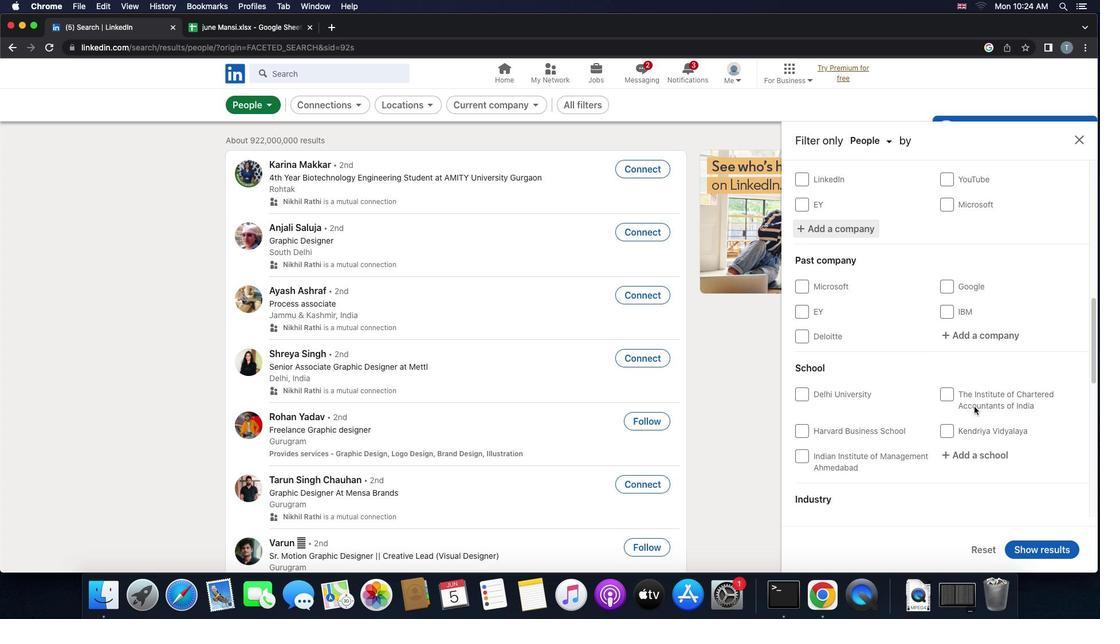 
Action: Mouse scrolled (975, 406) with delta (0, 0)
Screenshot: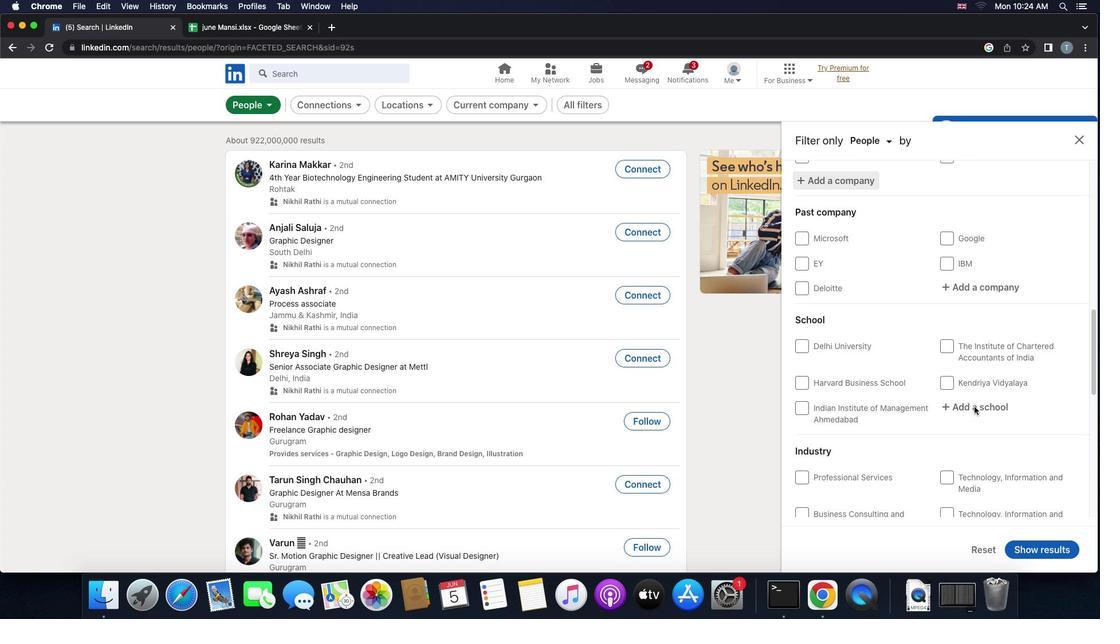 
Action: Mouse moved to (980, 374)
Screenshot: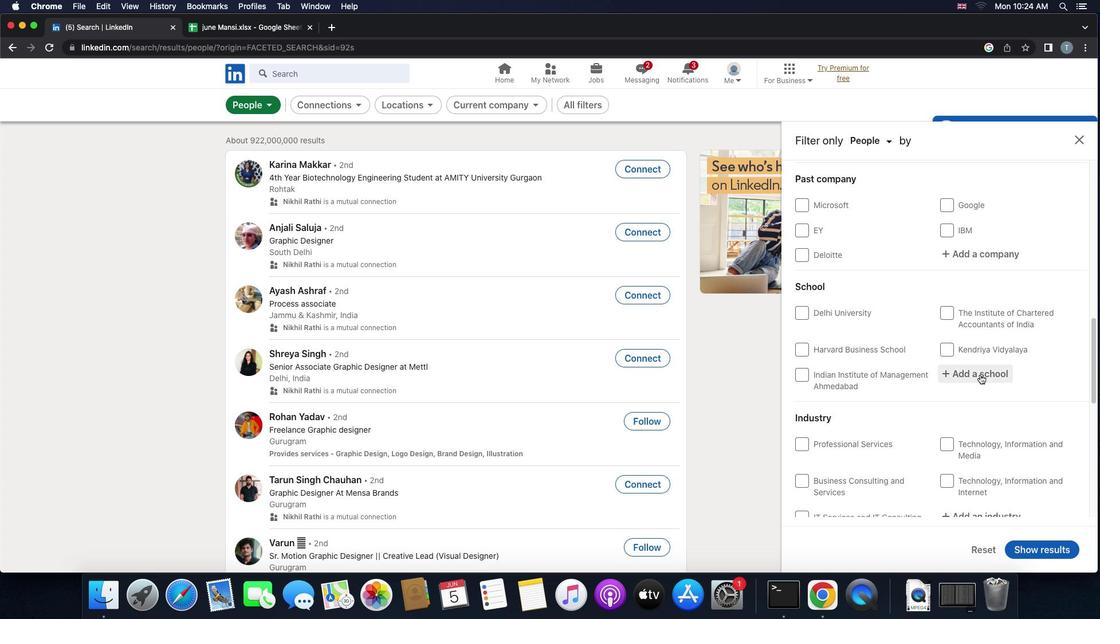 
Action: Mouse pressed left at (980, 374)
Screenshot: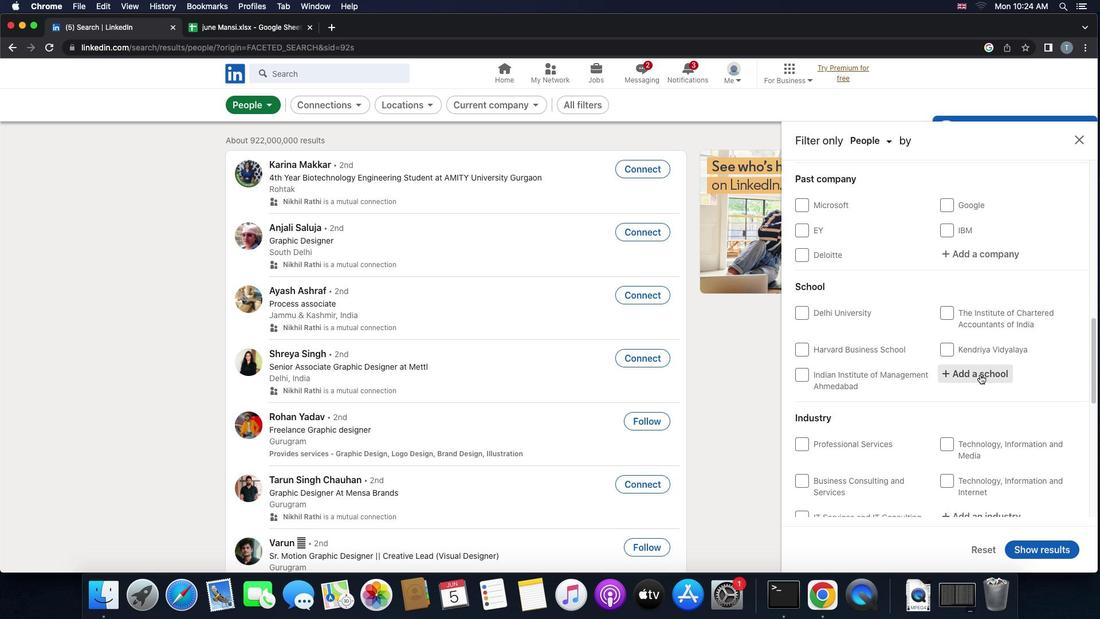 
Action: Key pressed 's''t''.''t''e''r''e''s''a'
Screenshot: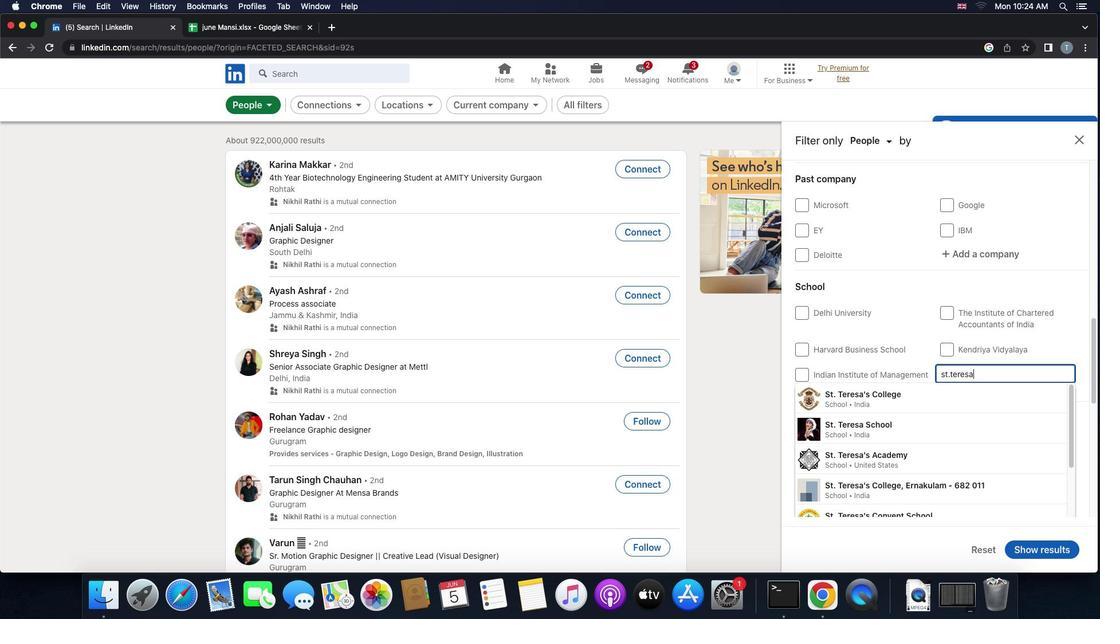 
Action: Mouse moved to (963, 399)
Screenshot: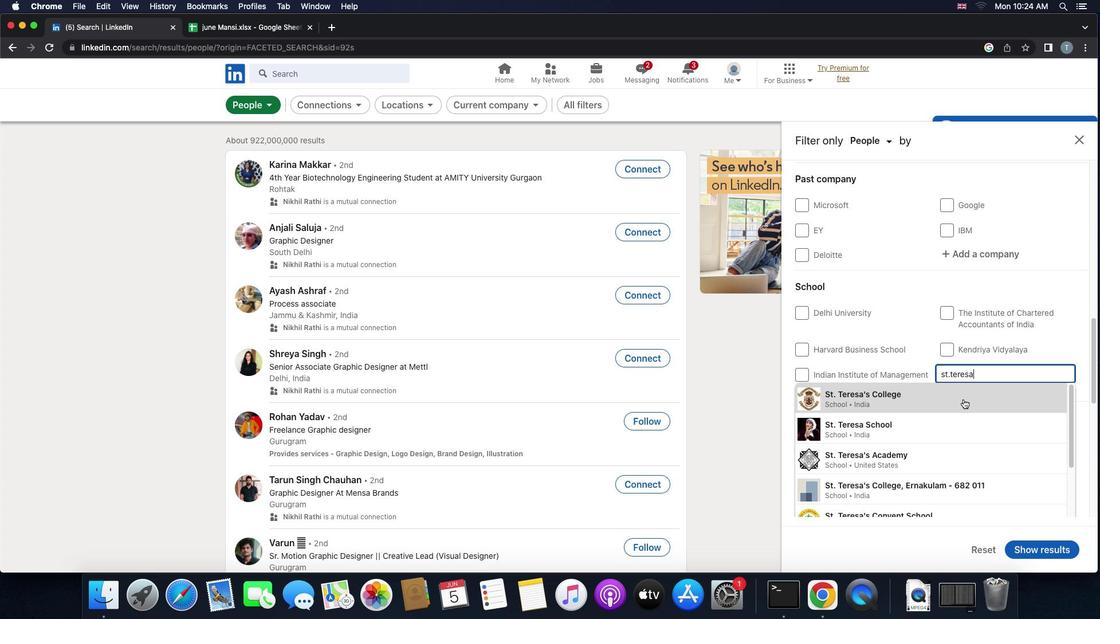 
Action: Mouse pressed left at (963, 399)
Screenshot: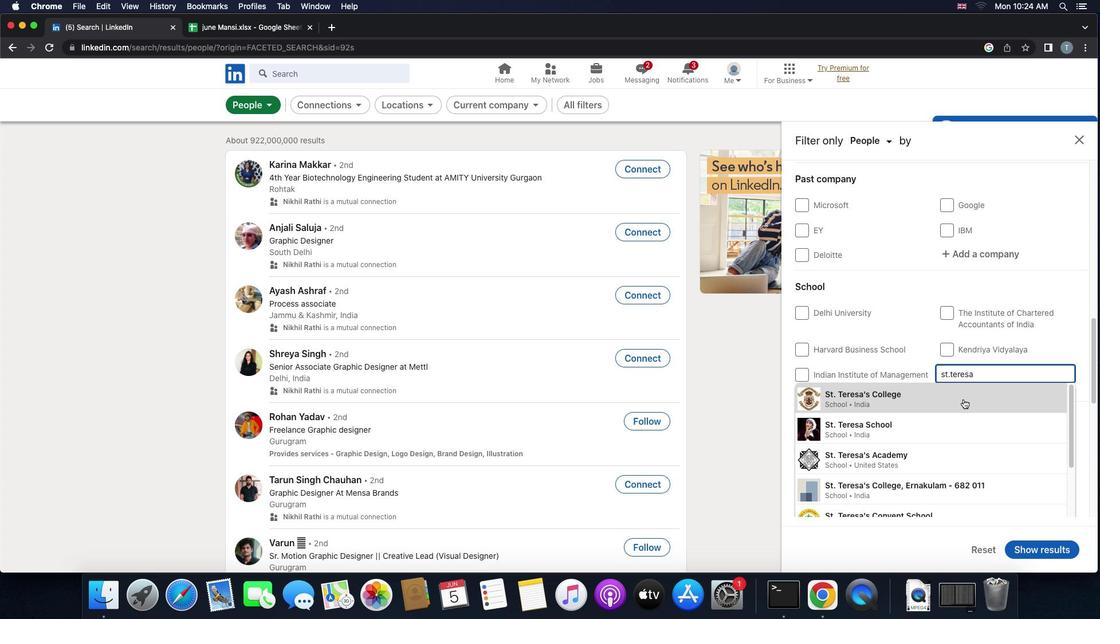 
Action: Mouse scrolled (963, 399) with delta (0, 0)
Screenshot: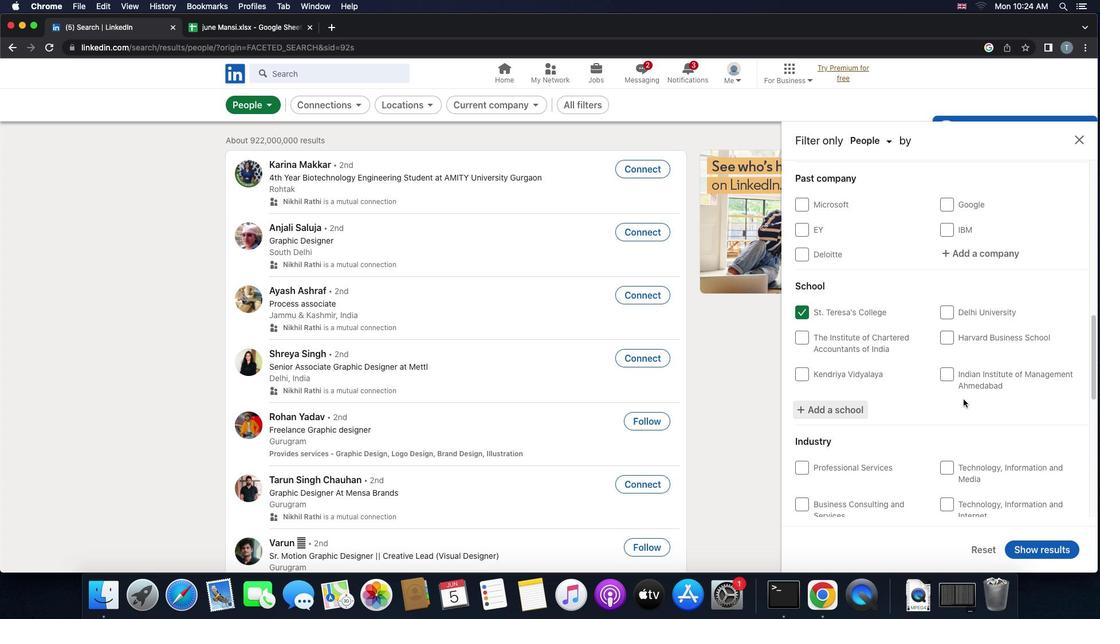 
Action: Mouse scrolled (963, 399) with delta (0, 0)
Screenshot: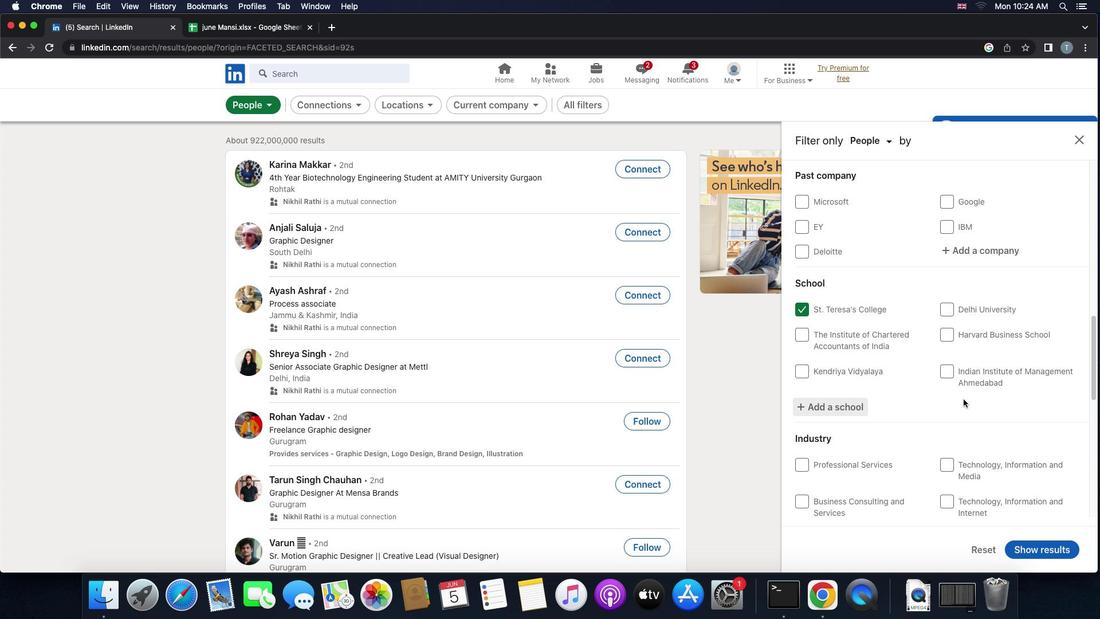 
Action: Mouse scrolled (963, 399) with delta (0, -1)
Screenshot: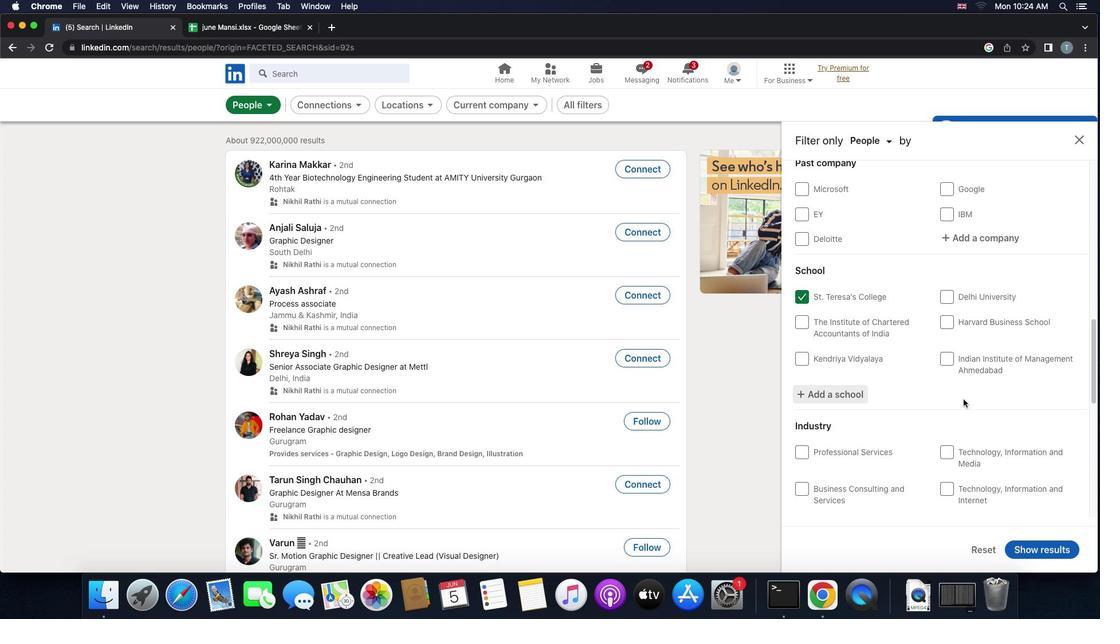 
Action: Mouse scrolled (963, 399) with delta (0, -2)
Screenshot: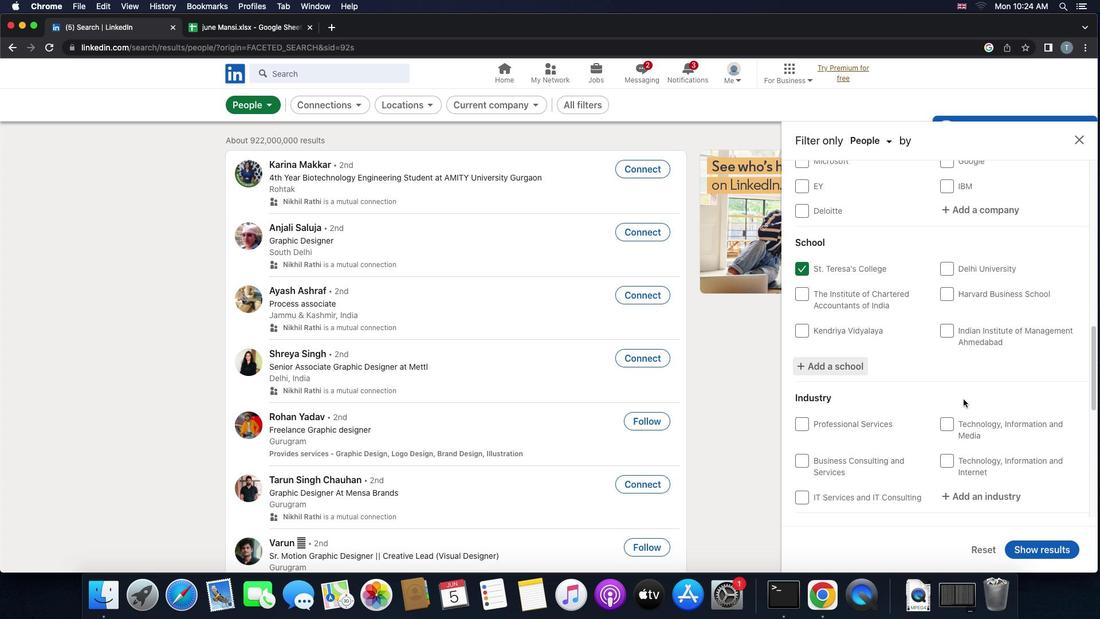 
Action: Mouse moved to (973, 345)
Screenshot: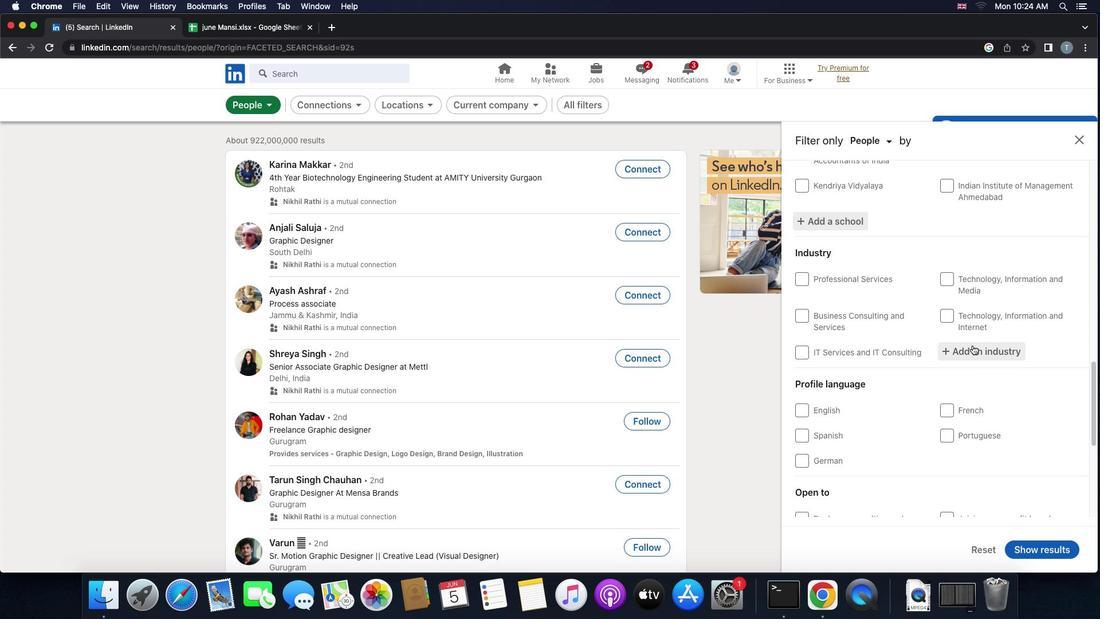 
Action: Mouse pressed left at (973, 345)
Screenshot: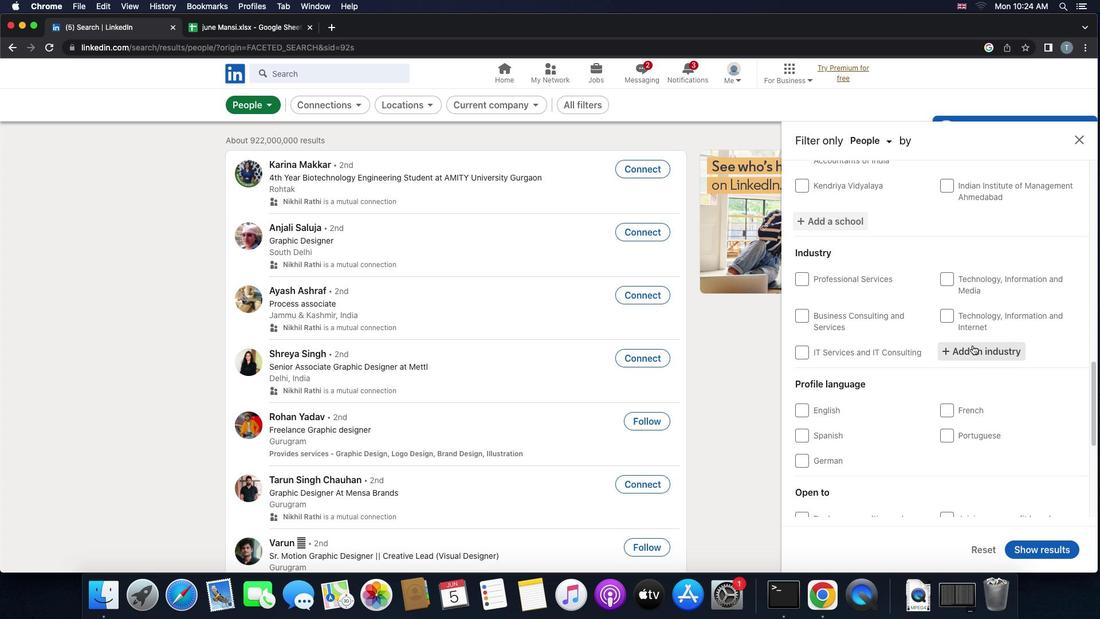 
Action: Key pressed 'l''o''a''n'Key.space'b''r''o''k''e''r''s'
Screenshot: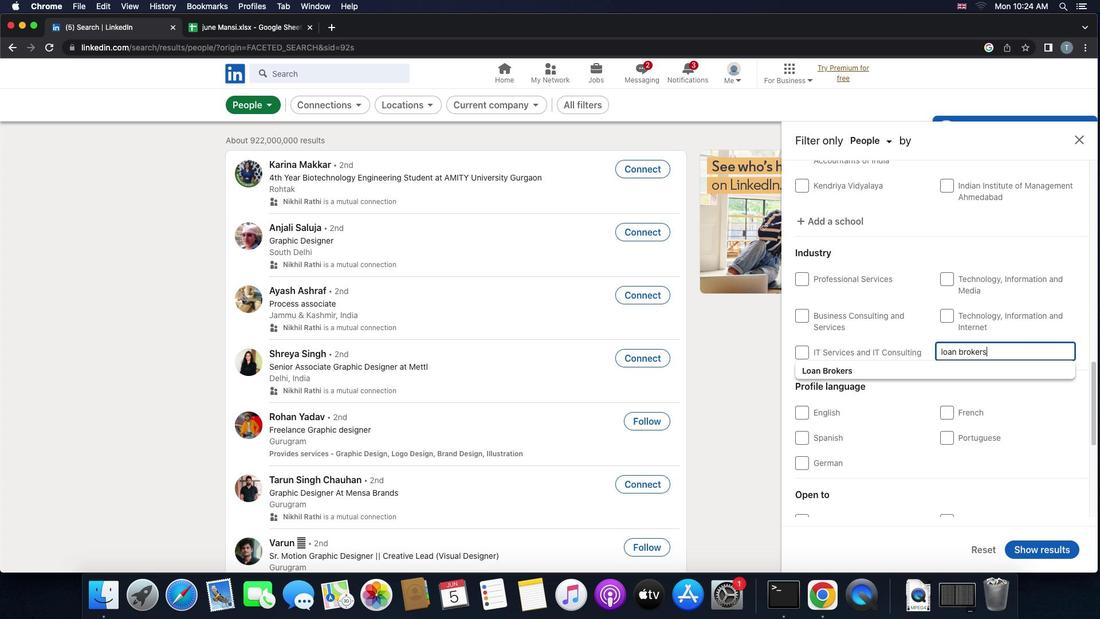 
Action: Mouse moved to (935, 369)
Screenshot: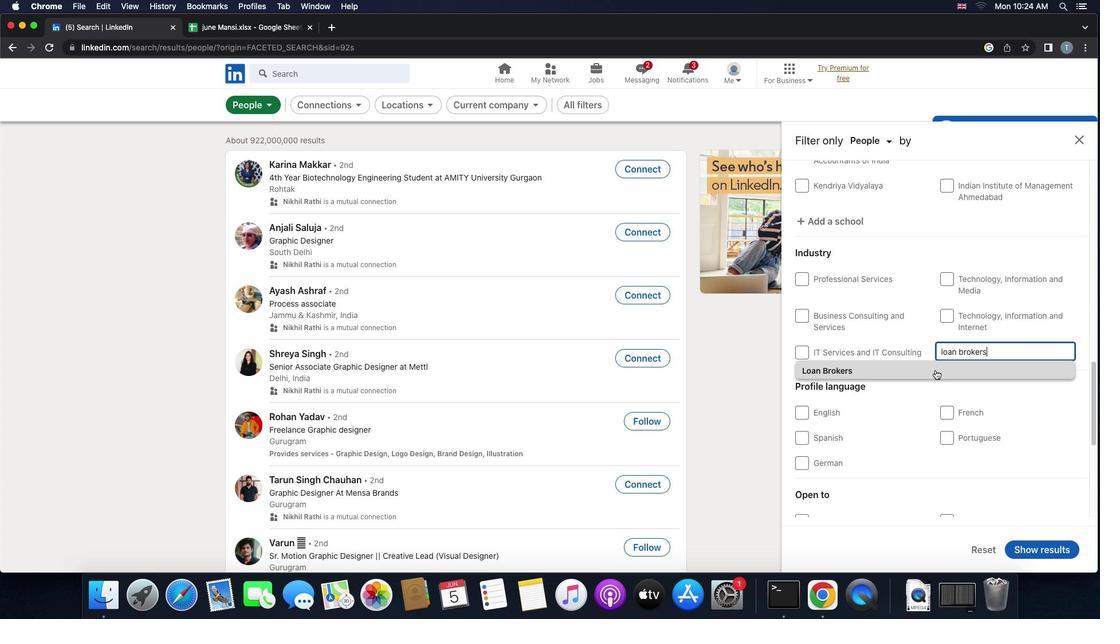 
Action: Mouse pressed left at (935, 369)
Screenshot: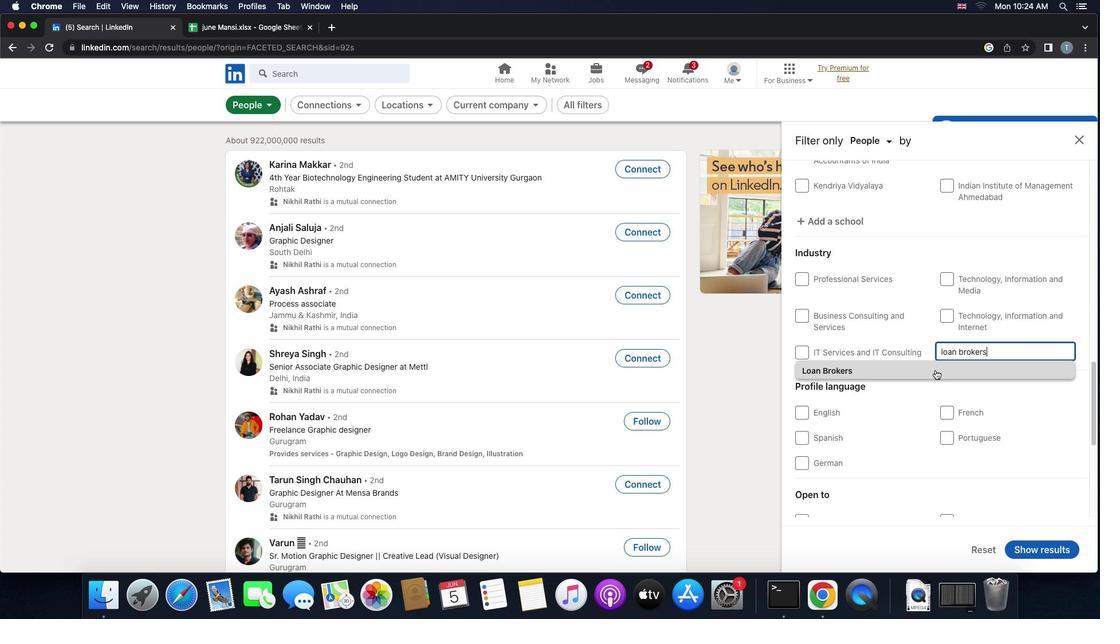 
Action: Mouse scrolled (935, 369) with delta (0, 0)
Screenshot: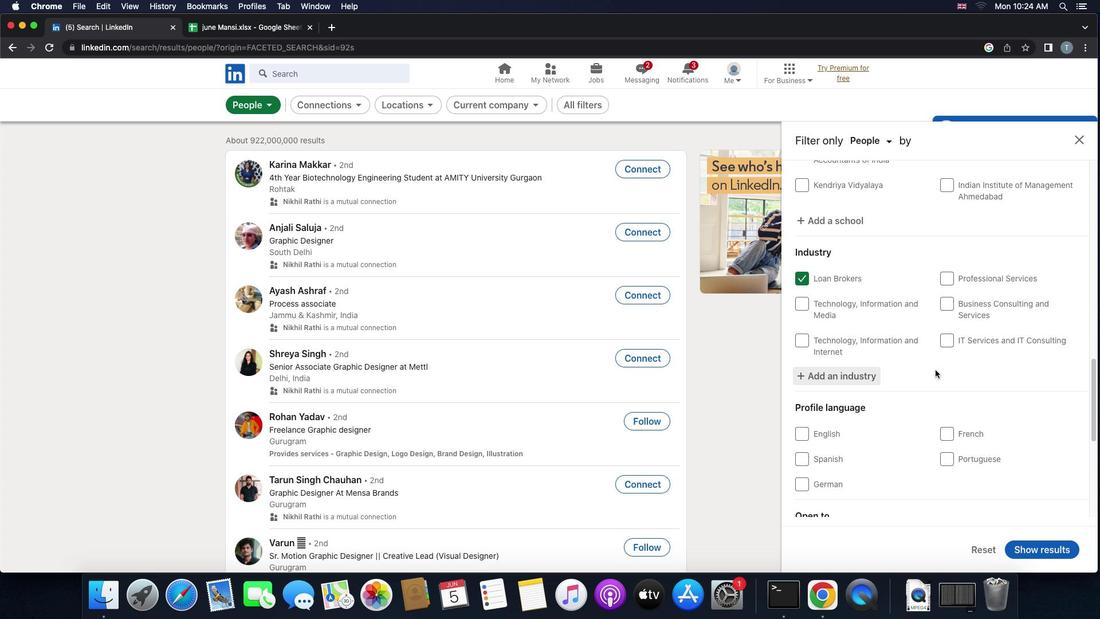 
Action: Mouse scrolled (935, 369) with delta (0, 0)
Screenshot: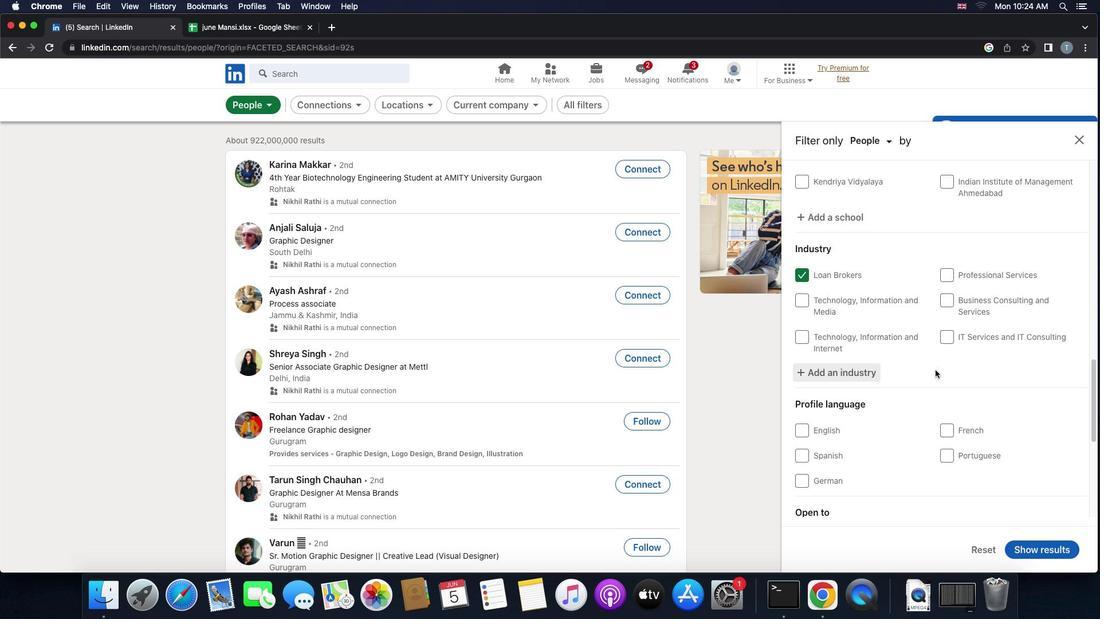 
Action: Mouse scrolled (935, 369) with delta (0, 0)
Screenshot: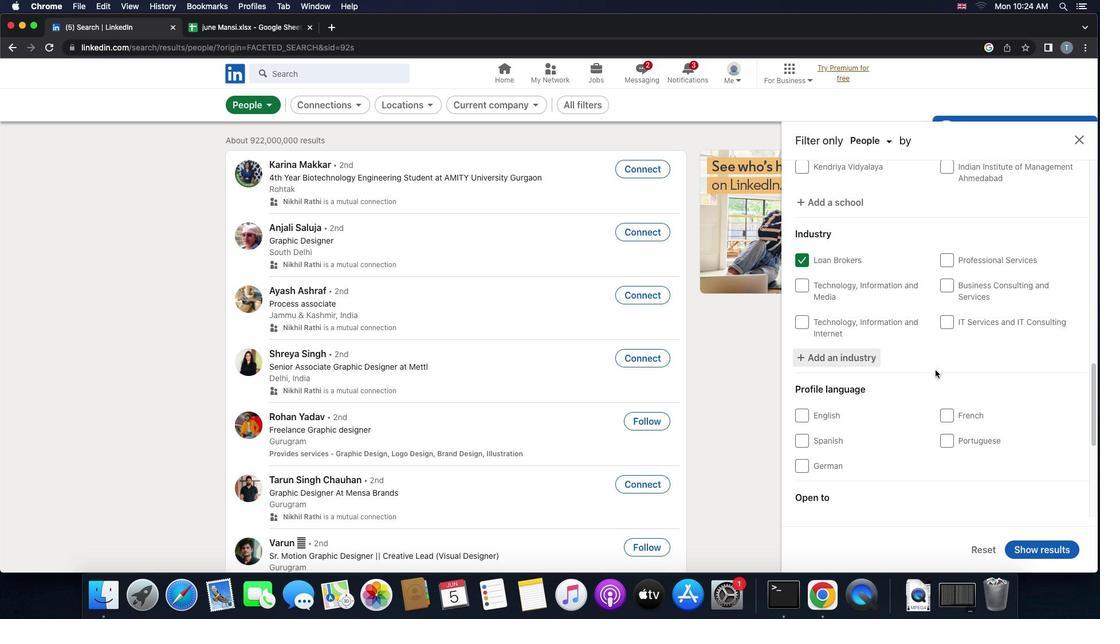 
Action: Mouse scrolled (935, 369) with delta (0, -1)
Screenshot: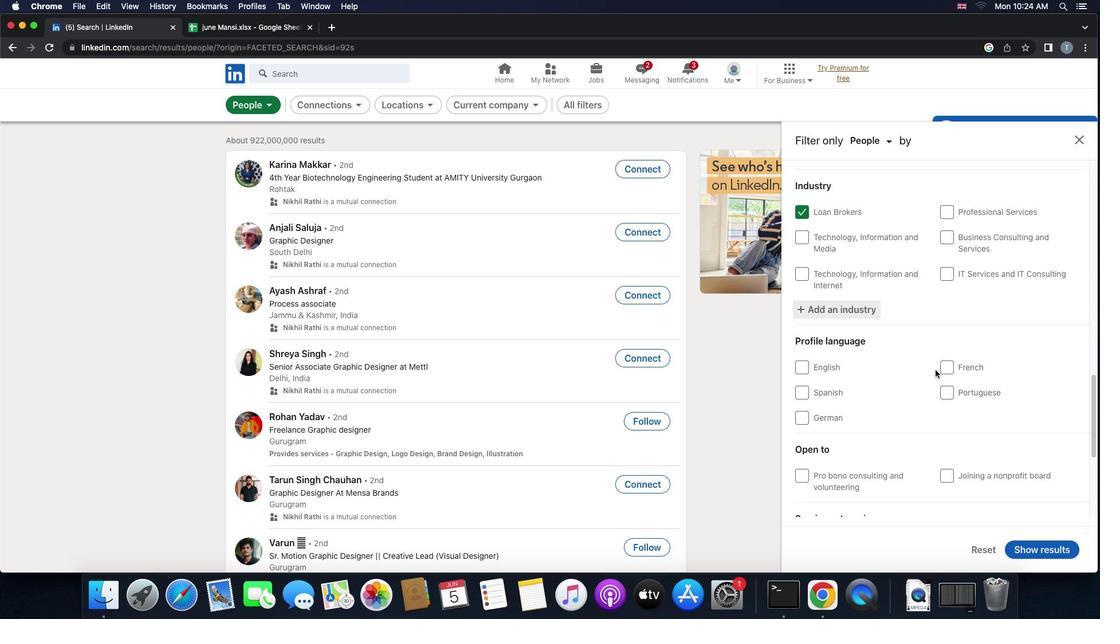 
Action: Mouse moved to (950, 350)
Screenshot: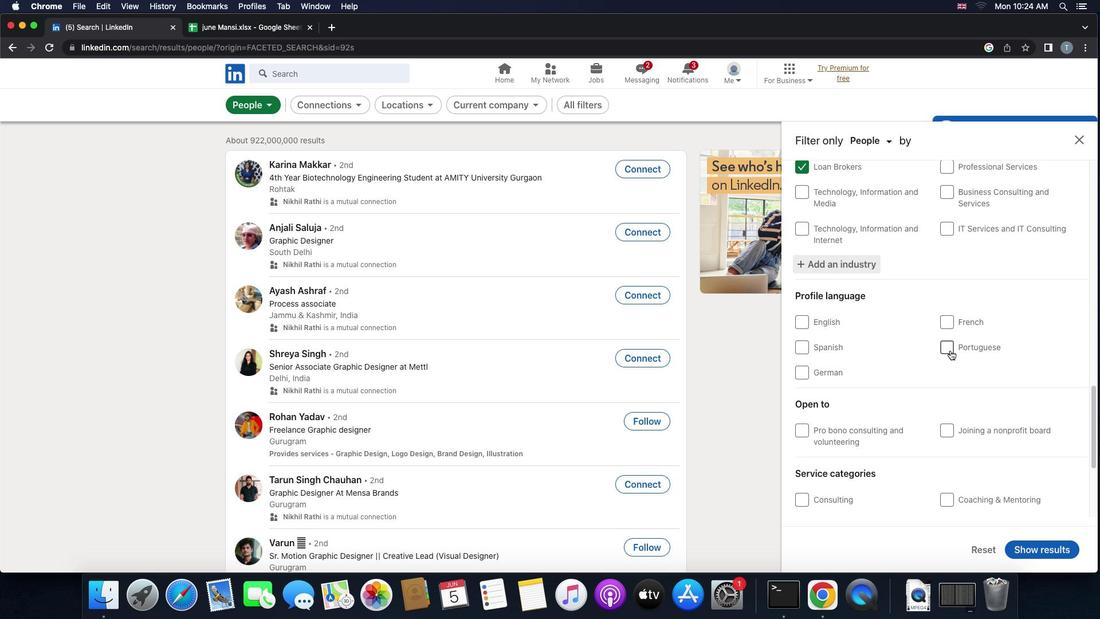 
Action: Mouse pressed left at (950, 350)
Screenshot: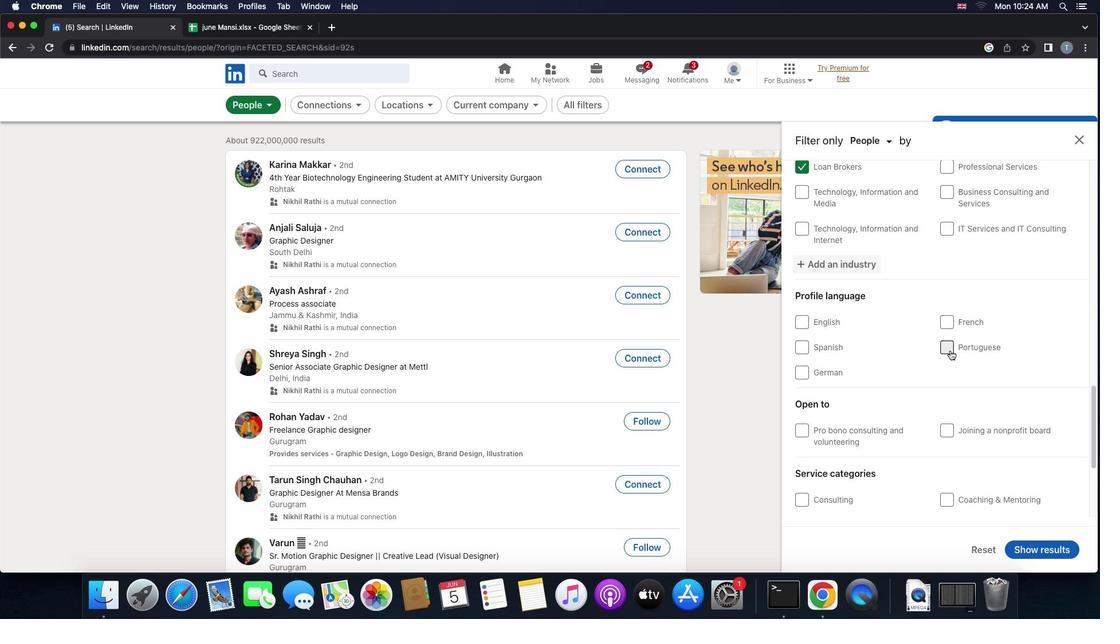 
Action: Mouse moved to (934, 370)
Screenshot: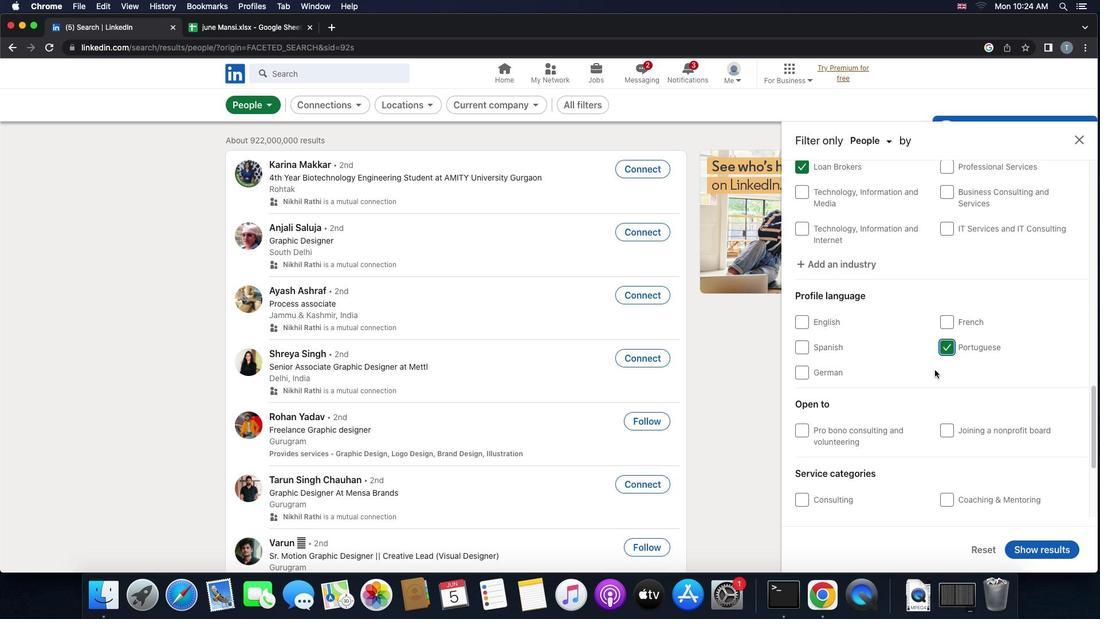 
Action: Mouse scrolled (934, 370) with delta (0, 0)
Screenshot: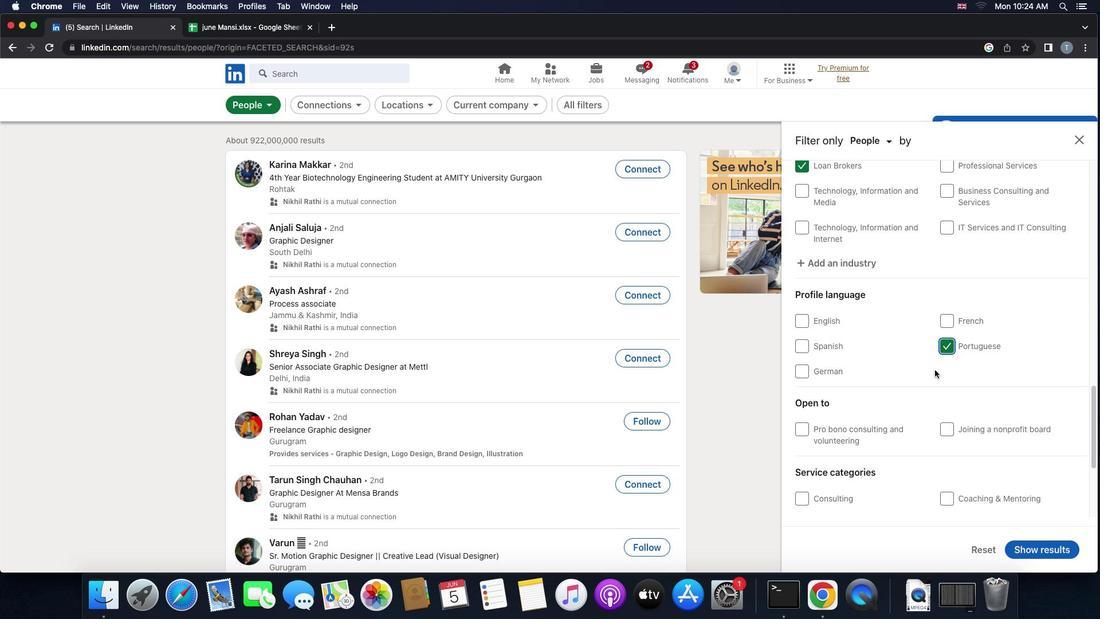 
Action: Mouse scrolled (934, 370) with delta (0, 0)
Screenshot: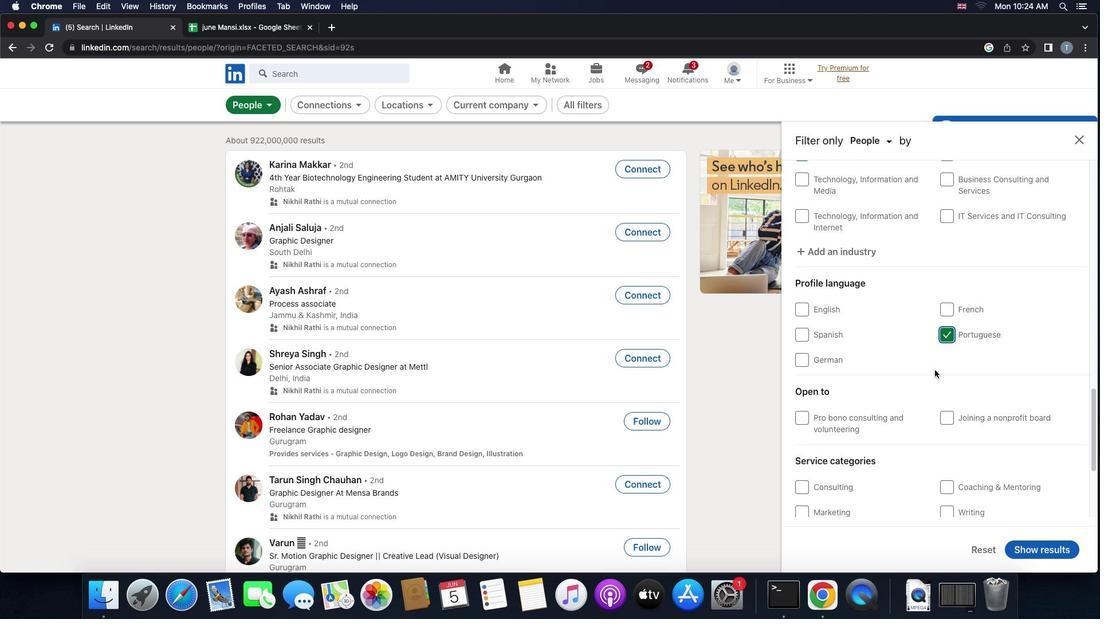 
Action: Mouse scrolled (934, 370) with delta (0, -1)
Screenshot: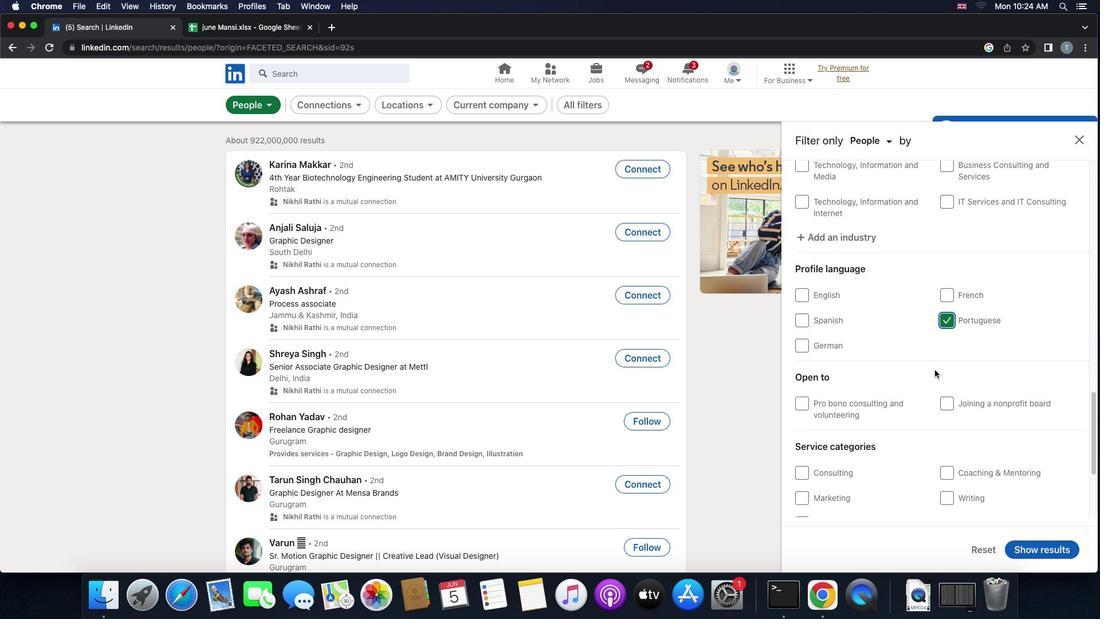
Action: Mouse scrolled (934, 370) with delta (0, -1)
Screenshot: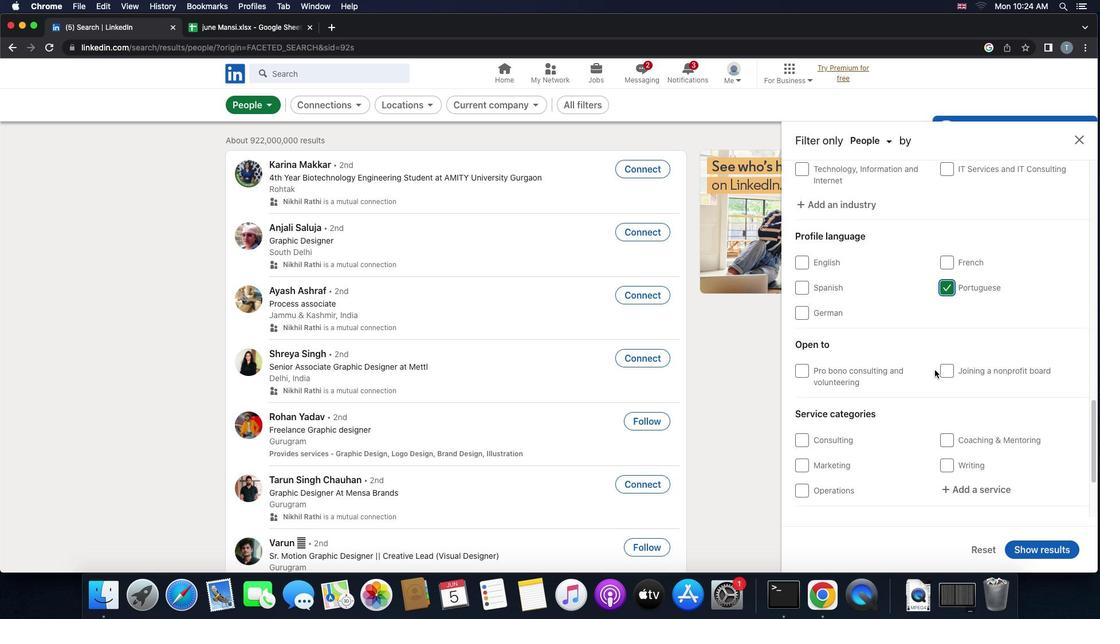 
Action: Mouse scrolled (934, 370) with delta (0, 0)
Screenshot: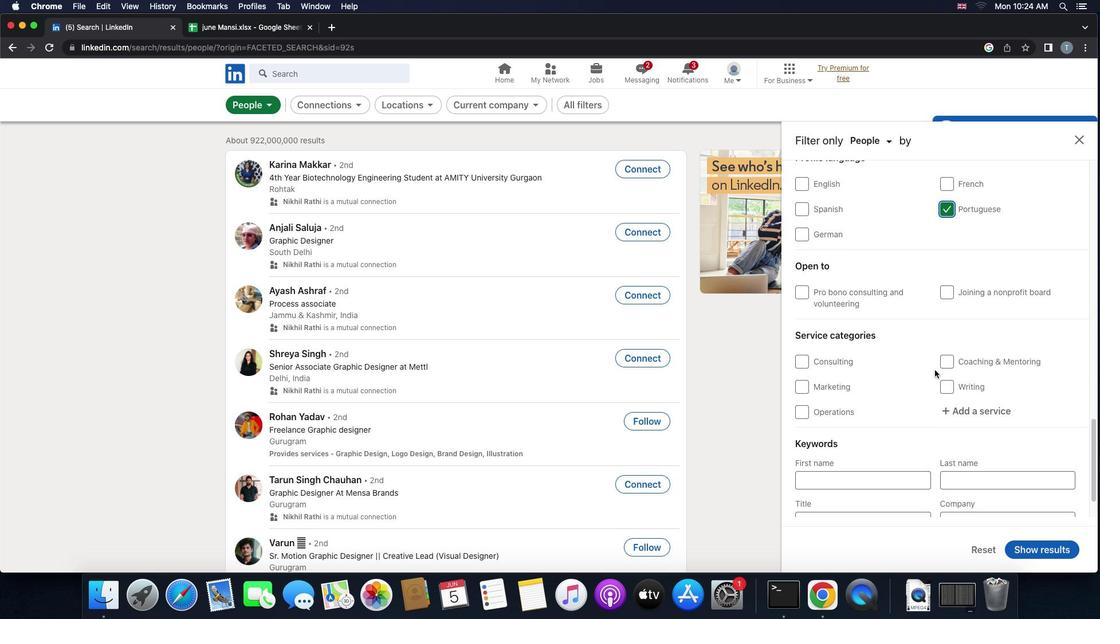 
Action: Mouse scrolled (934, 370) with delta (0, 0)
Screenshot: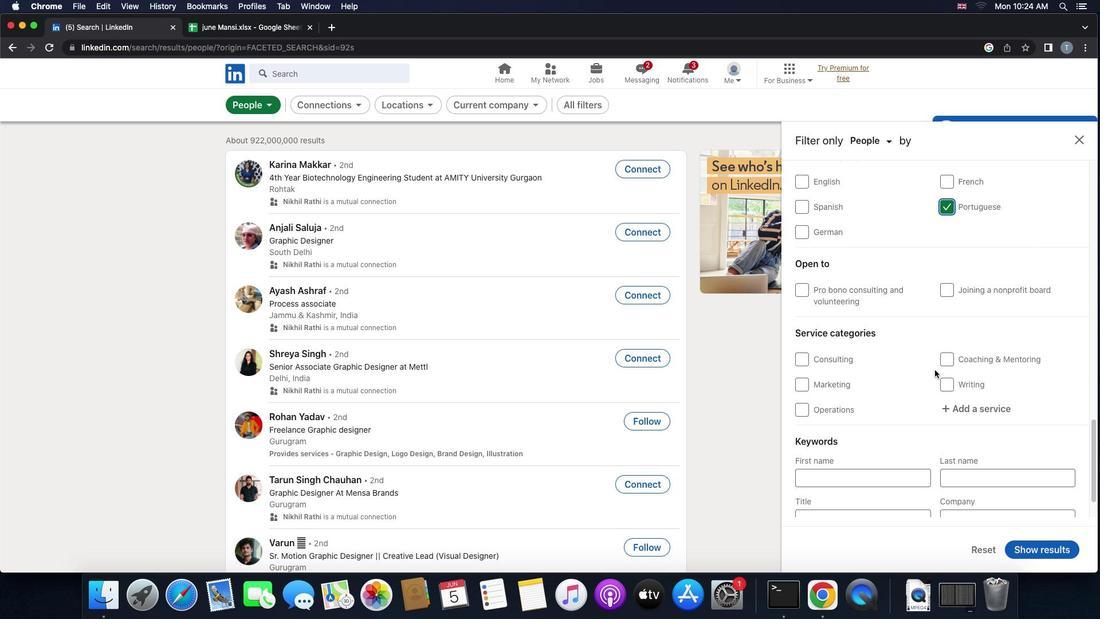 
Action: Mouse scrolled (934, 370) with delta (0, -1)
Screenshot: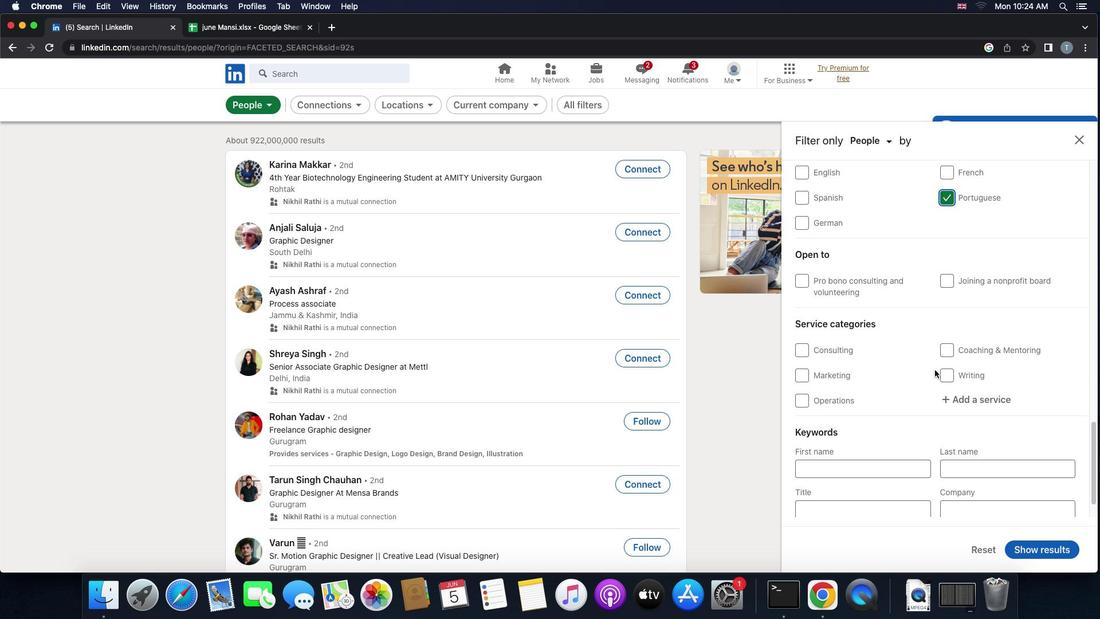
Action: Mouse moved to (944, 354)
Screenshot: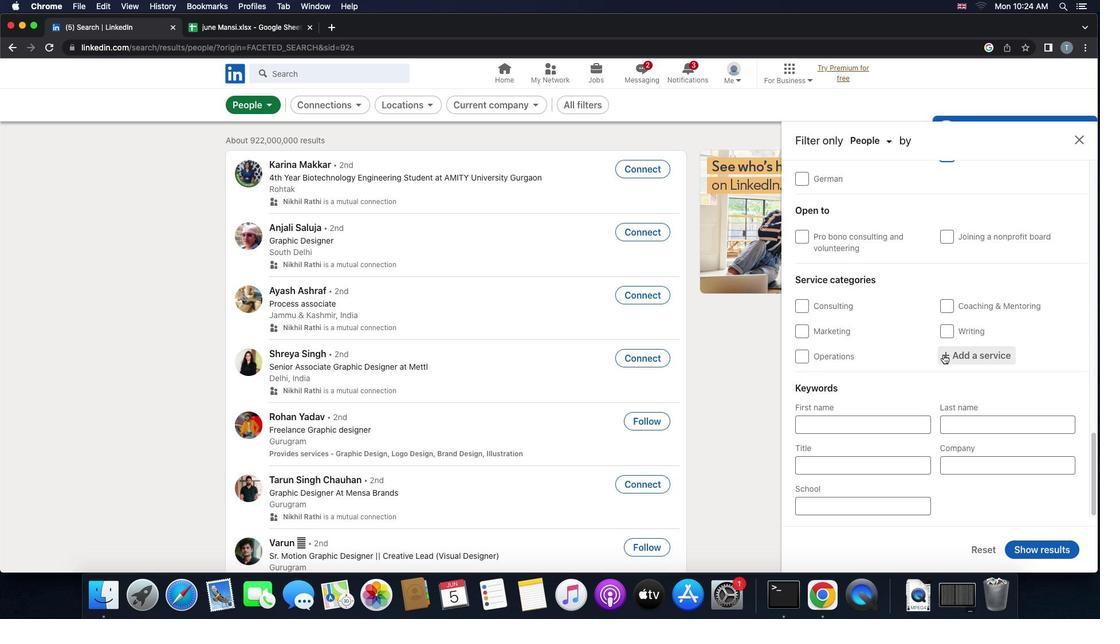 
Action: Mouse pressed left at (944, 354)
Screenshot: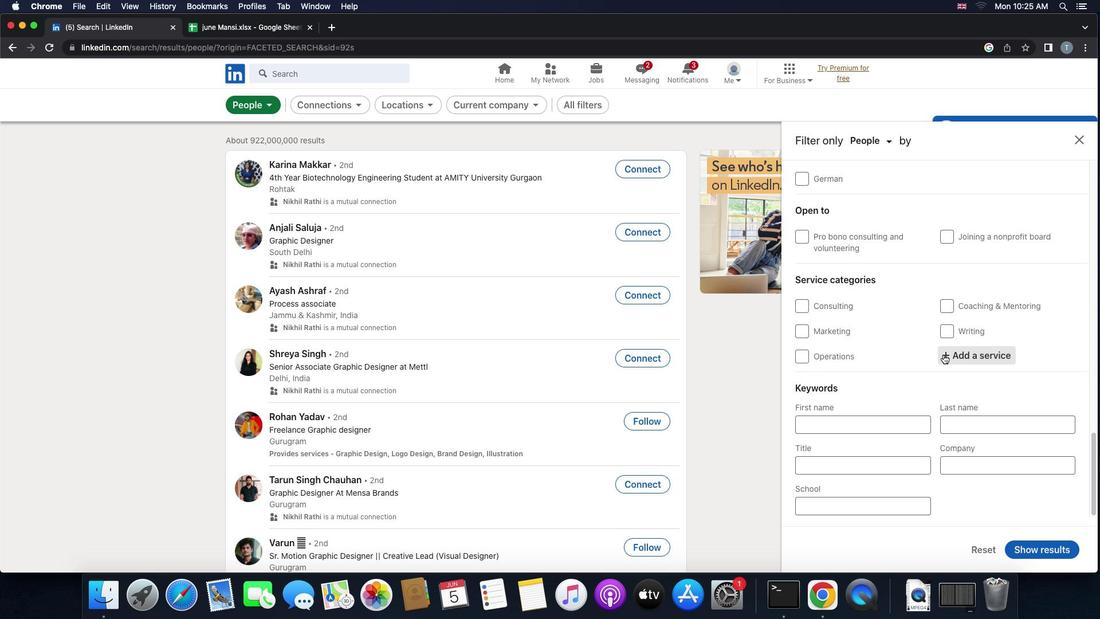 
Action: Key pressed Key.shift'D''j''i''n''g'
Screenshot: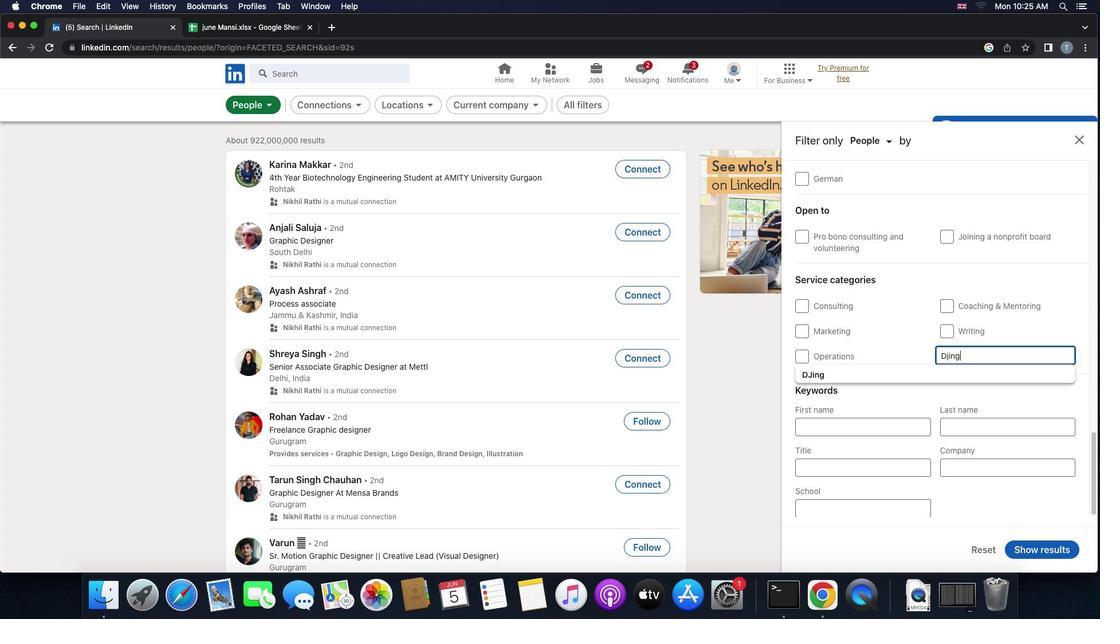 
Action: Mouse moved to (907, 378)
Screenshot: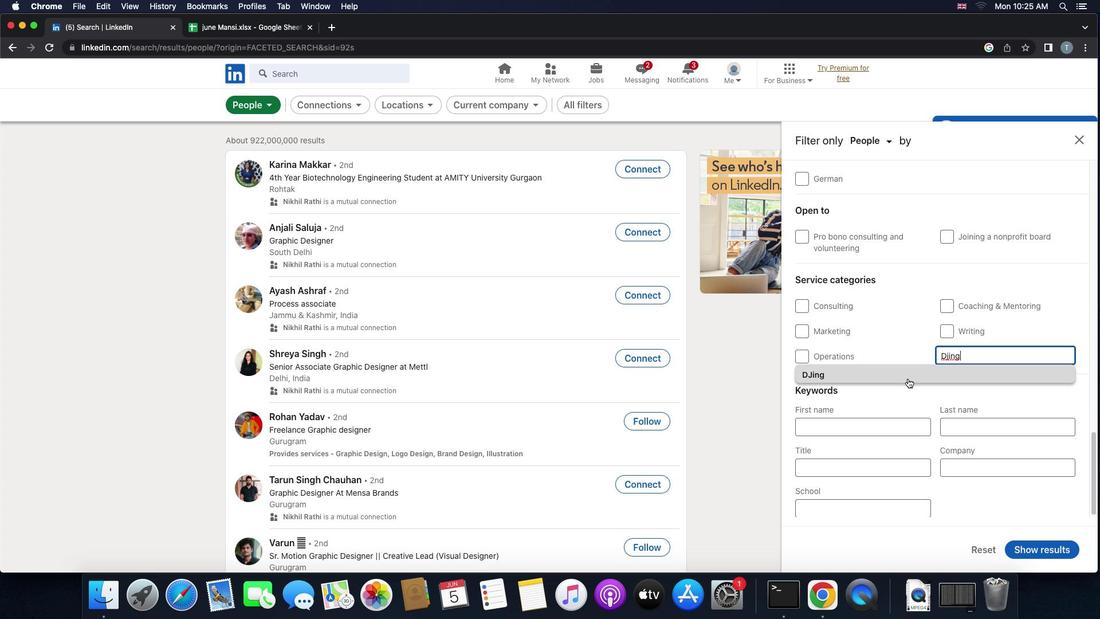 
Action: Mouse pressed left at (907, 378)
Screenshot: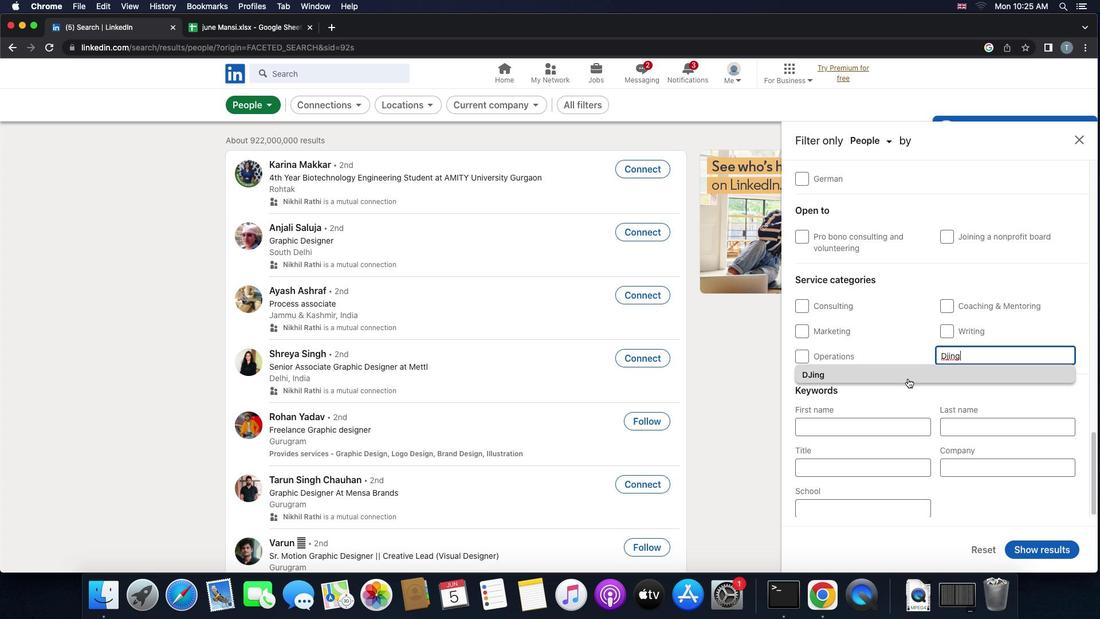 
Action: Mouse moved to (912, 385)
Screenshot: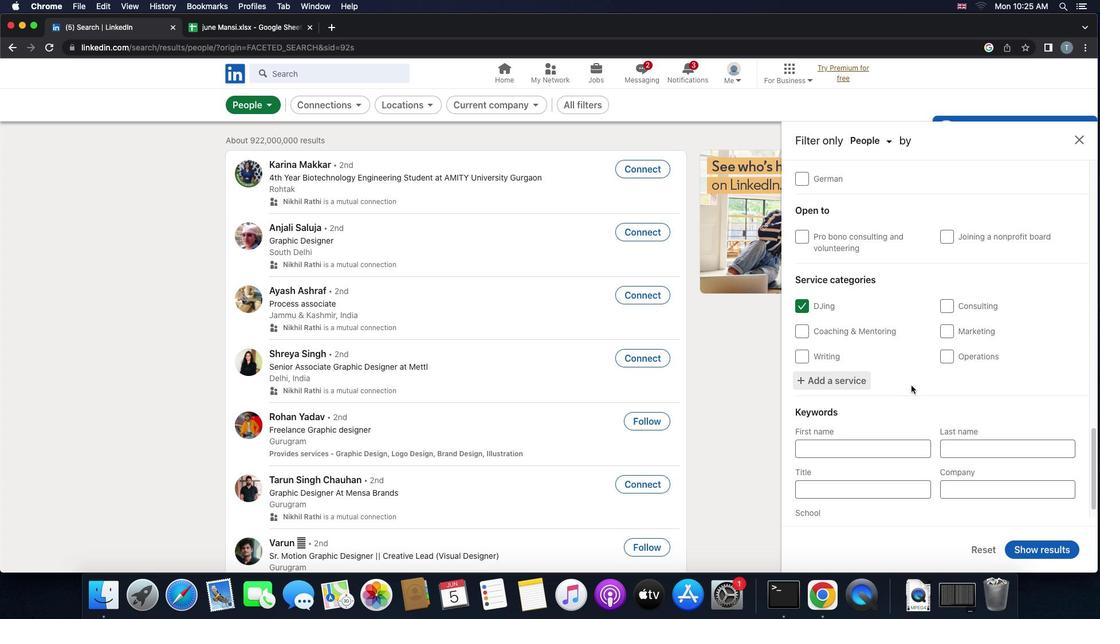 
Action: Mouse scrolled (912, 385) with delta (0, 0)
Screenshot: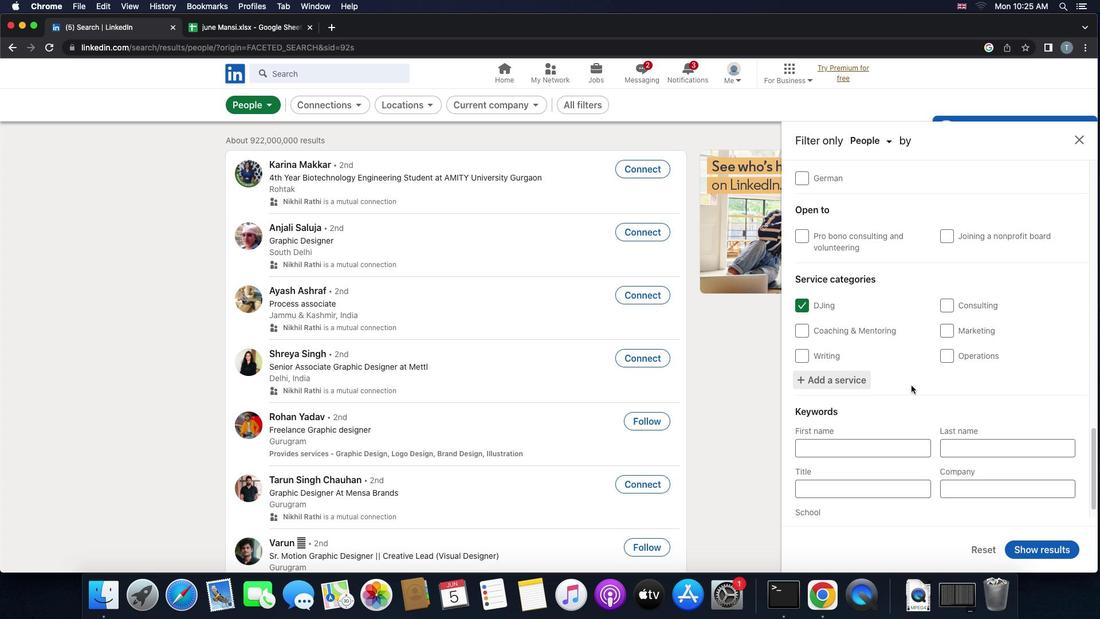 
Action: Mouse scrolled (912, 385) with delta (0, 0)
Screenshot: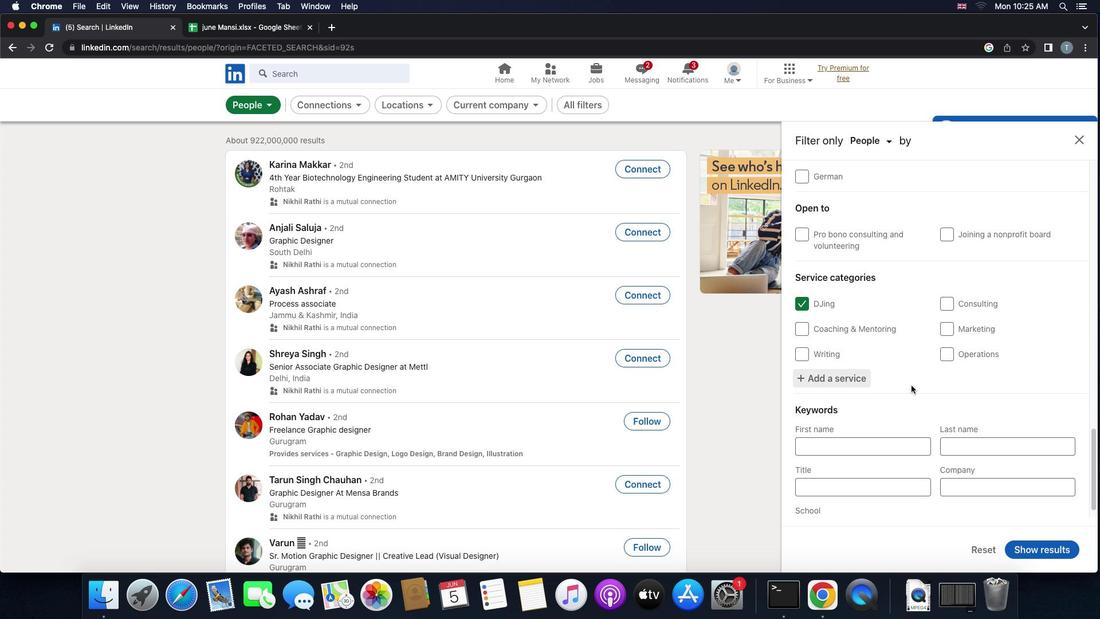 
Action: Mouse scrolled (912, 385) with delta (0, -1)
Screenshot: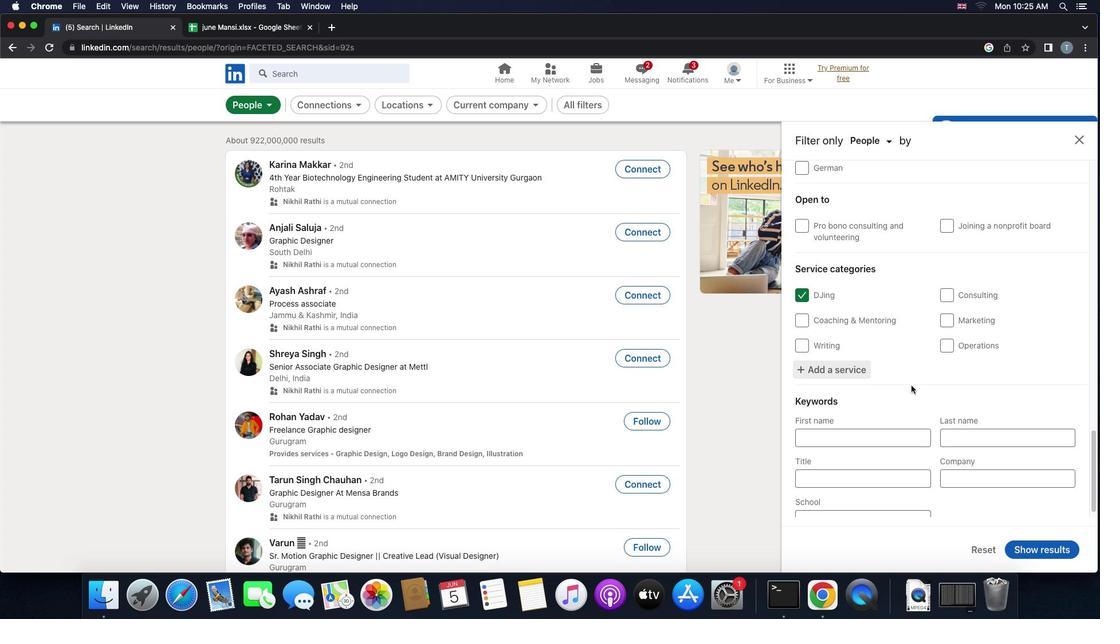 
Action: Mouse moved to (860, 468)
Screenshot: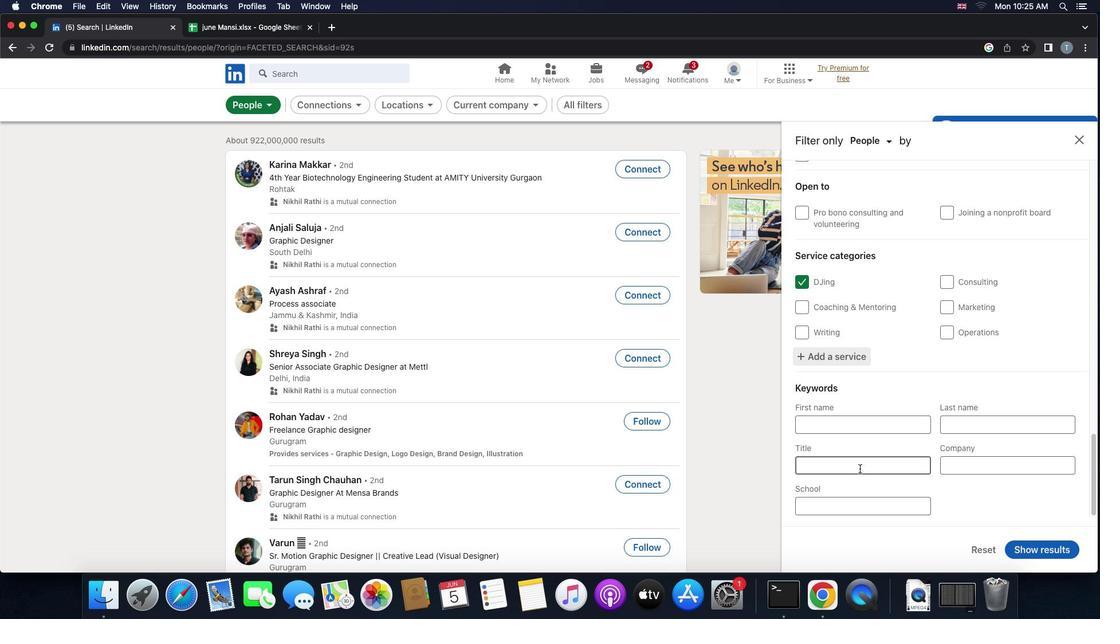 
Action: Mouse pressed left at (860, 468)
Screenshot: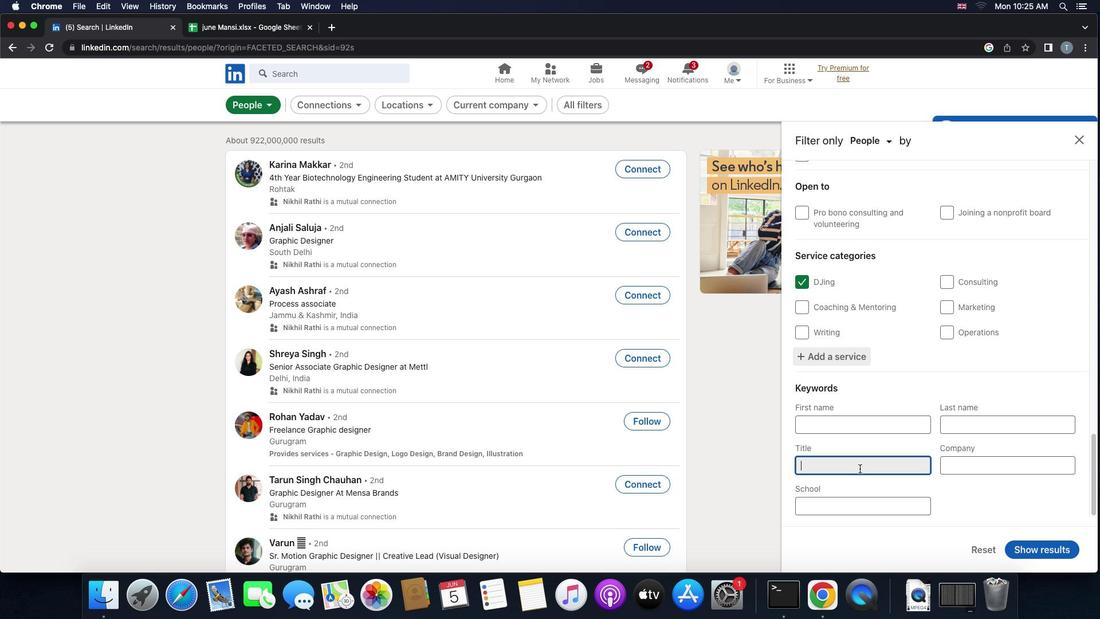 
Action: Key pressed 'c''u''s''t''o''m''e''r'Key.space'c''a''s'Key.backspace'r''e'Key.space'a''s''s''o''s''i''a''t''e'
Screenshot: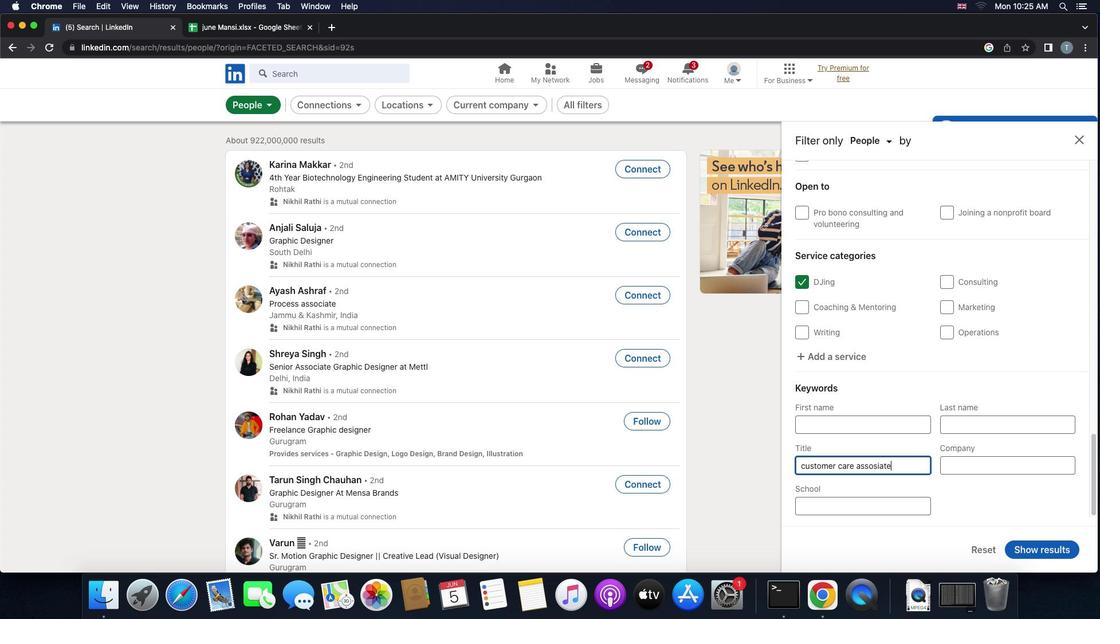 
Action: Mouse moved to (1031, 550)
Screenshot: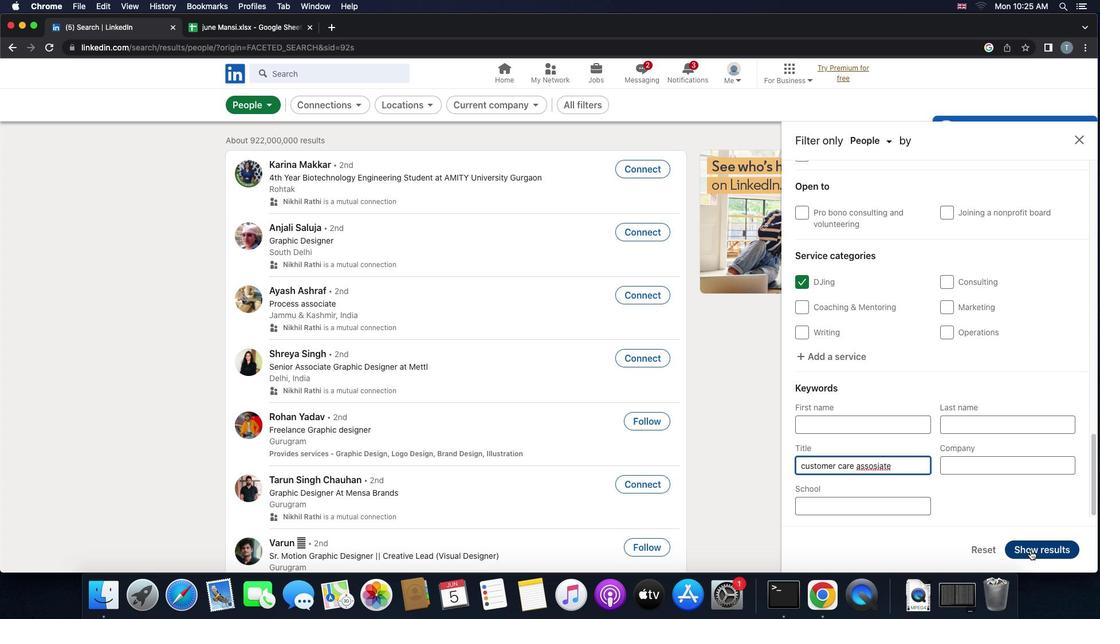 
Action: Mouse pressed left at (1031, 550)
Screenshot: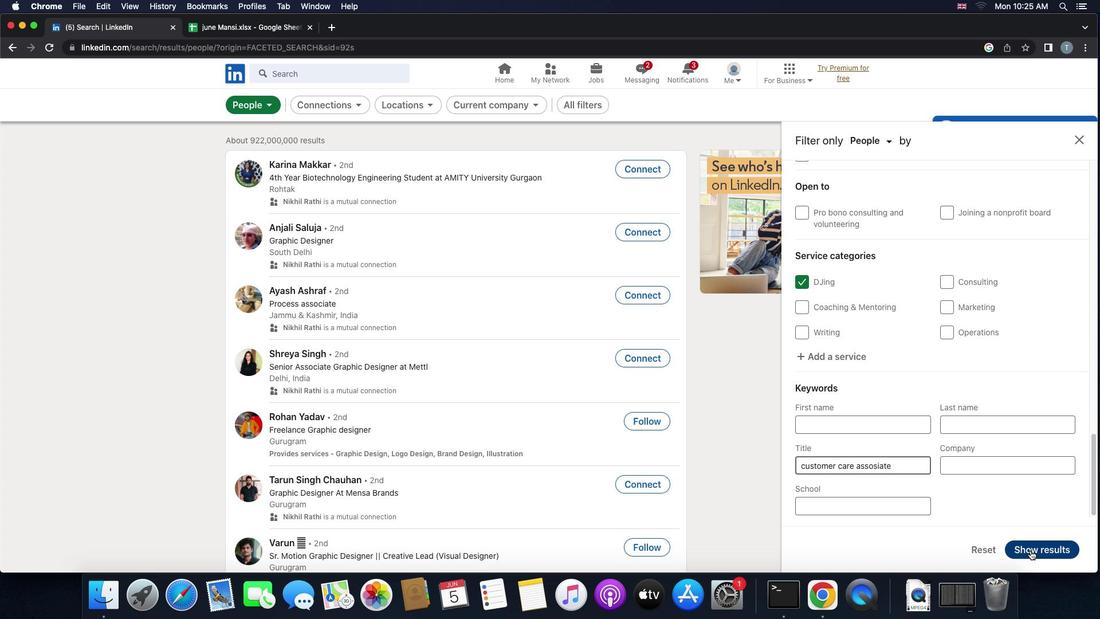 
